 Task: Open Card Card0000000402 in Board Board0000000101 in Workspace WS0000000034 in Trello. Add Member Email0000000134 to Card Card0000000402 in Board Board0000000101 in Workspace WS0000000034 in Trello. Add Blue Label titled Label0000000402 to Card Card0000000402 in Board Board0000000101 in Workspace WS0000000034 in Trello. Add Checklist CL0000000402 to Card Card0000000402 in Board Board0000000101 in Workspace WS0000000034 in Trello. Add Dates with Start Date as Sep 01 2023 and Due Date as Sep 30 2023 to Card Card0000000402 in Board Board0000000101 in Workspace WS0000000034 in Trello
Action: Mouse moved to (642, 660)
Screenshot: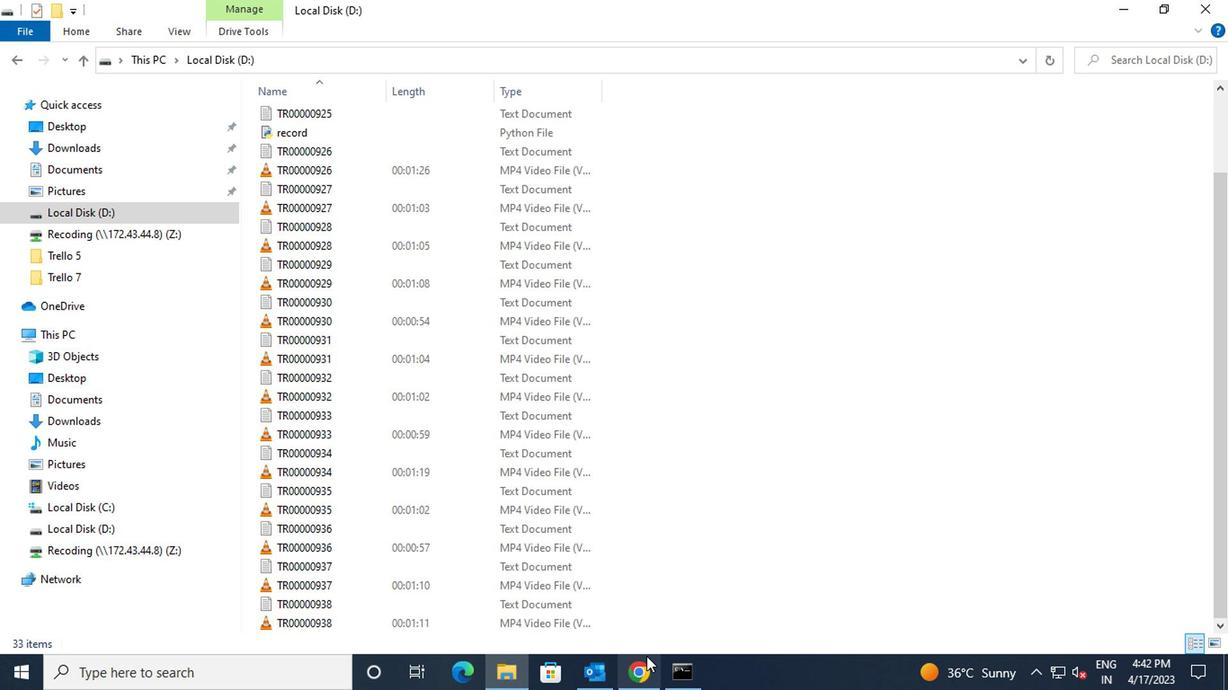 
Action: Mouse pressed left at (642, 660)
Screenshot: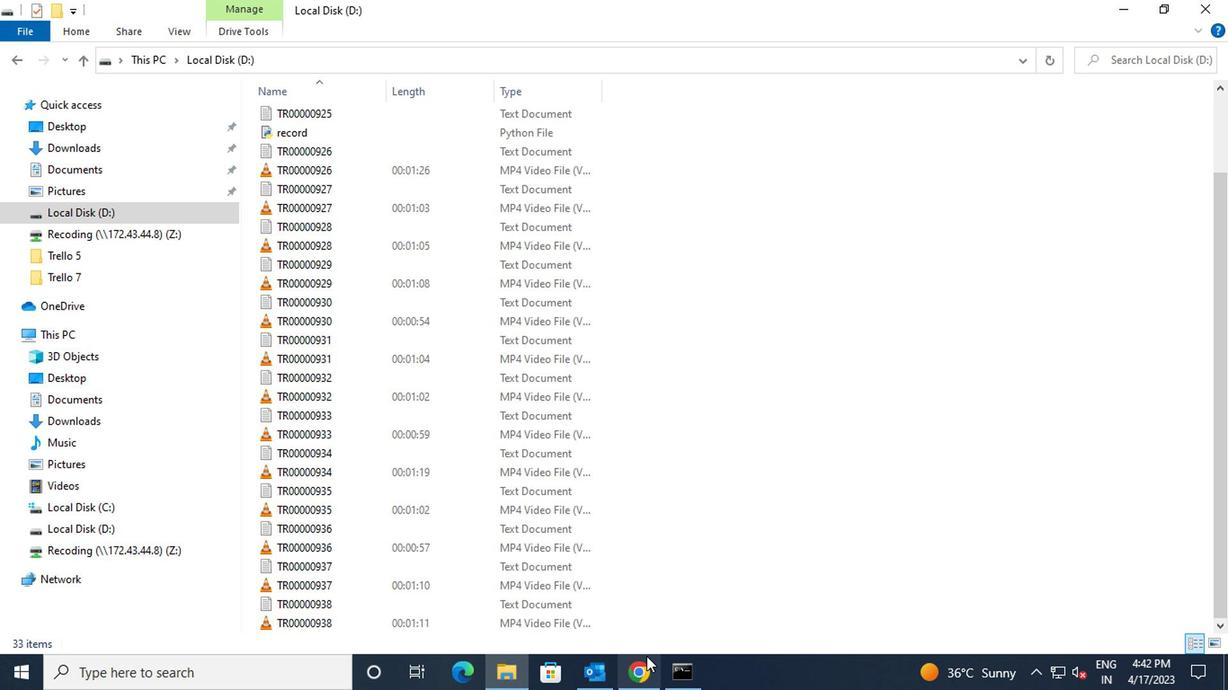 
Action: Mouse moved to (388, 383)
Screenshot: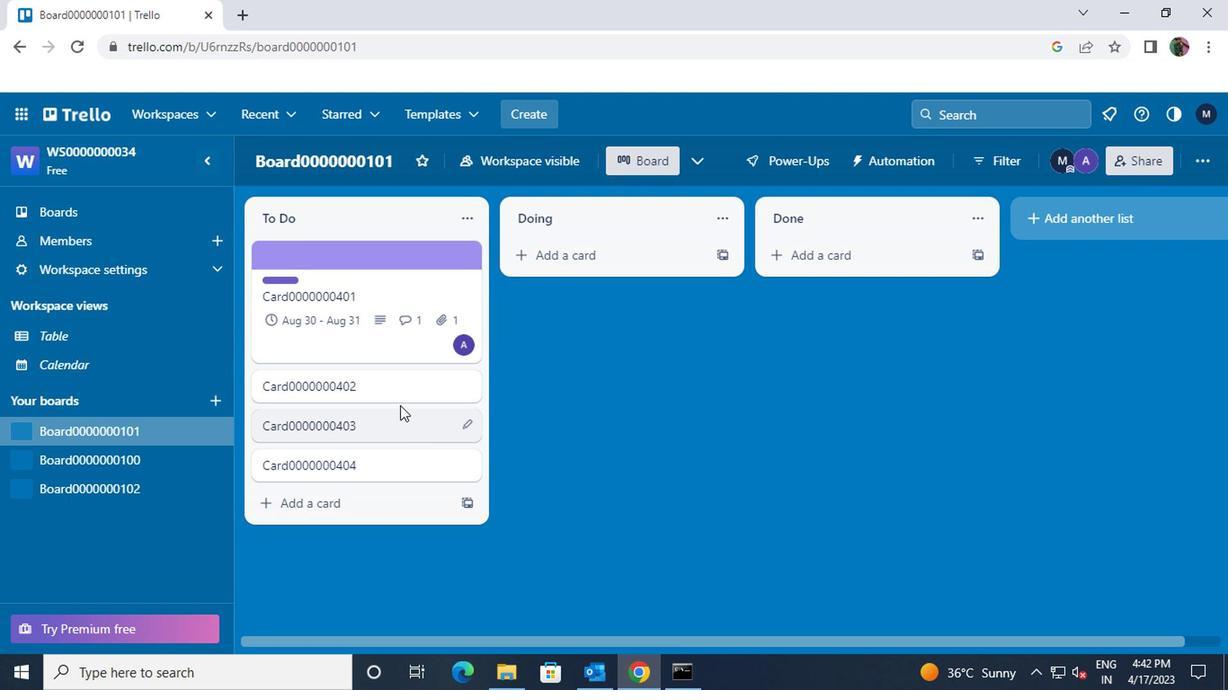 
Action: Mouse pressed left at (388, 383)
Screenshot: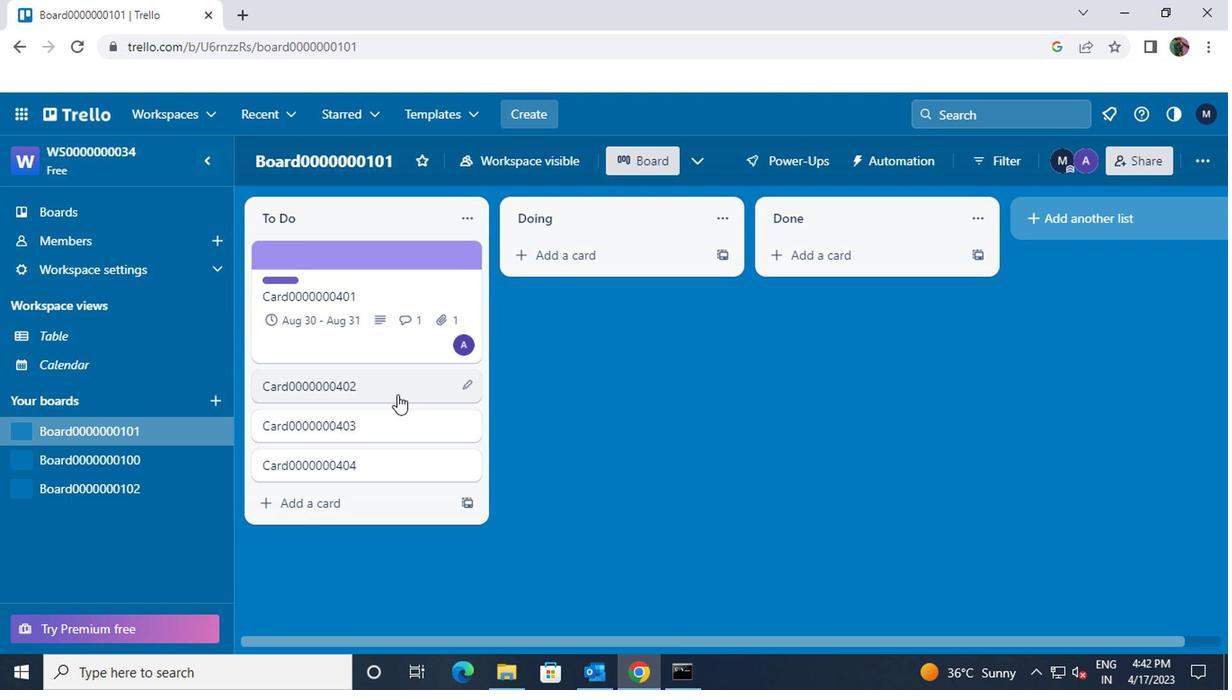 
Action: Mouse moved to (824, 249)
Screenshot: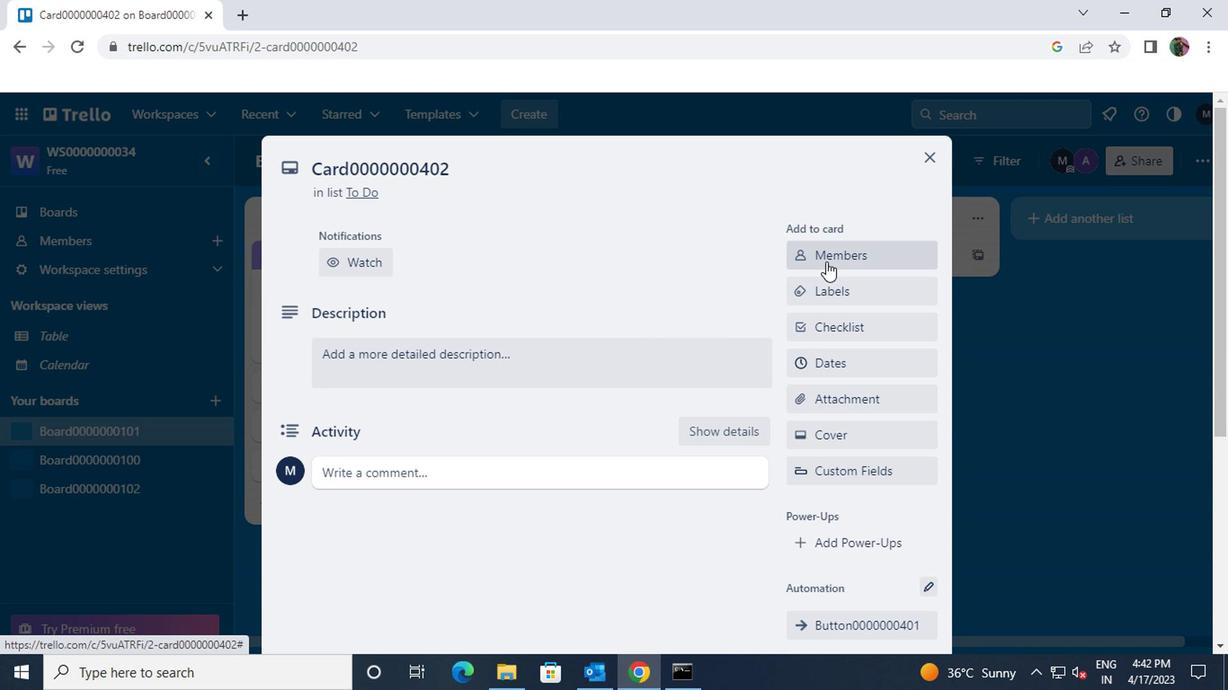 
Action: Mouse pressed left at (824, 249)
Screenshot: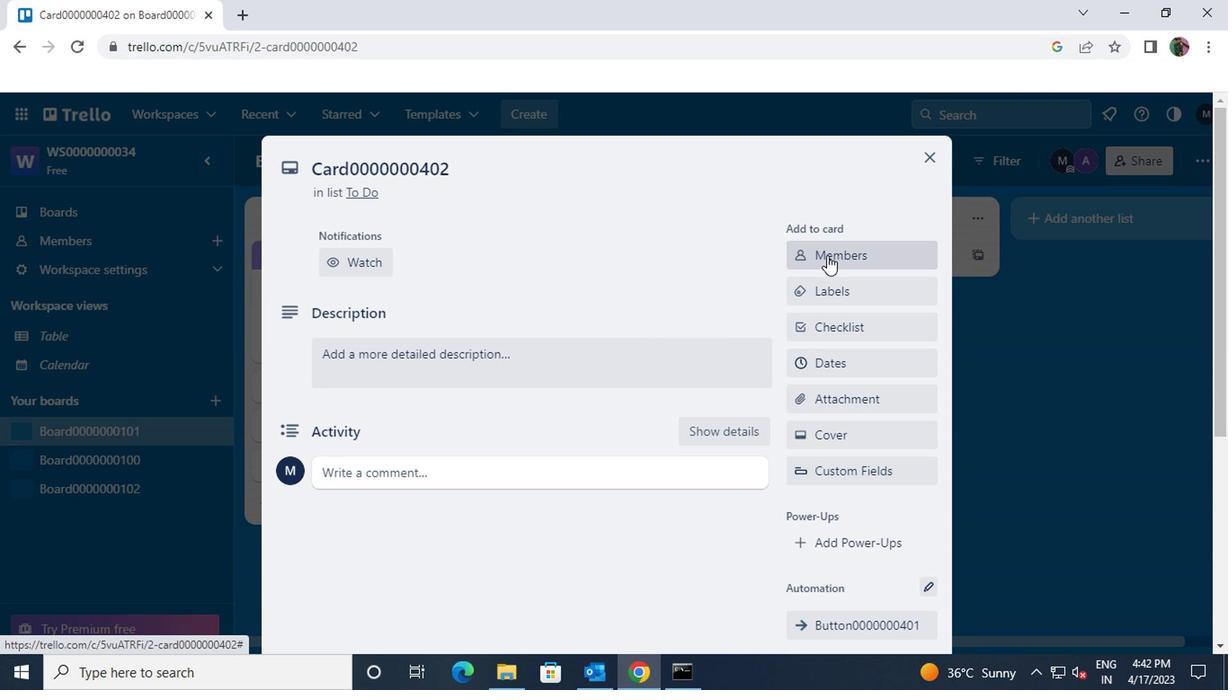 
Action: Key pressed nikrathi889<Key.shift>@GMAIL.COM
Screenshot: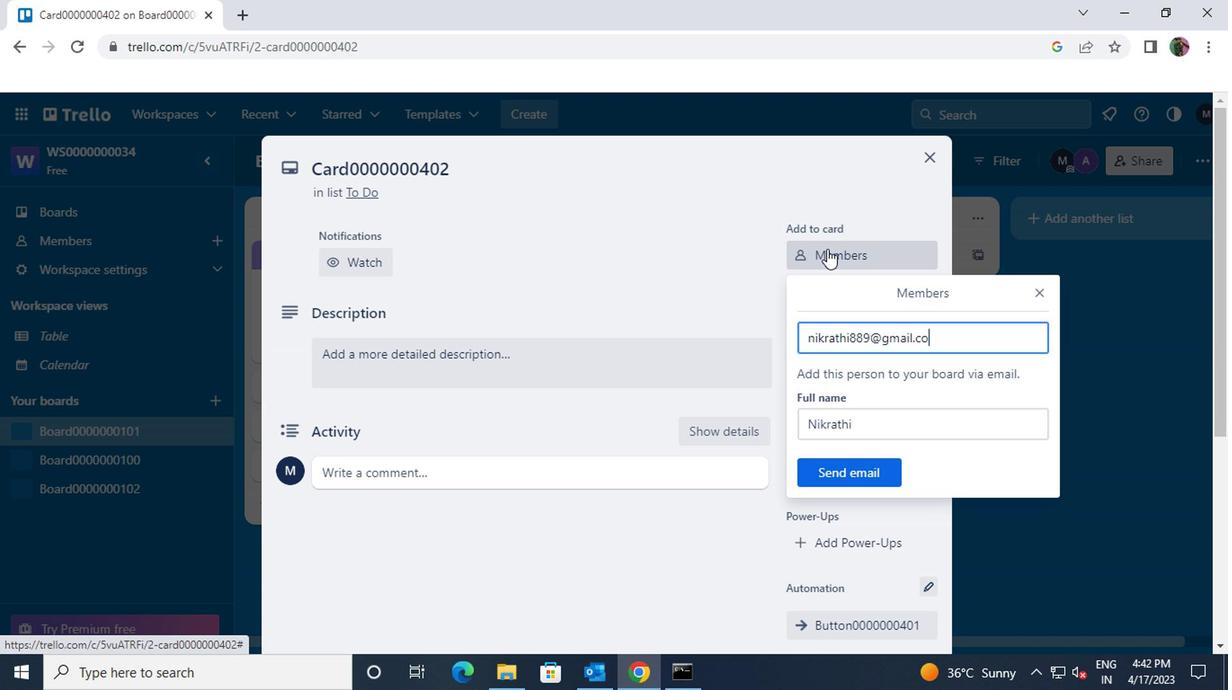 
Action: Mouse moved to (854, 475)
Screenshot: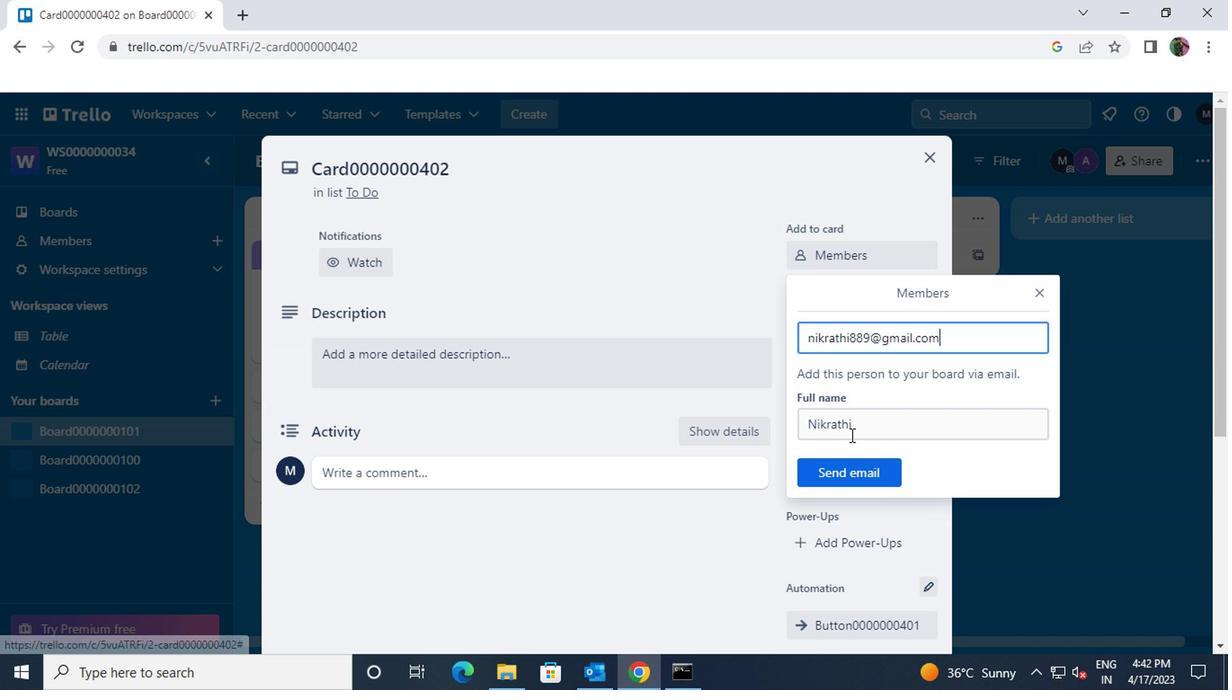 
Action: Mouse pressed left at (854, 475)
Screenshot: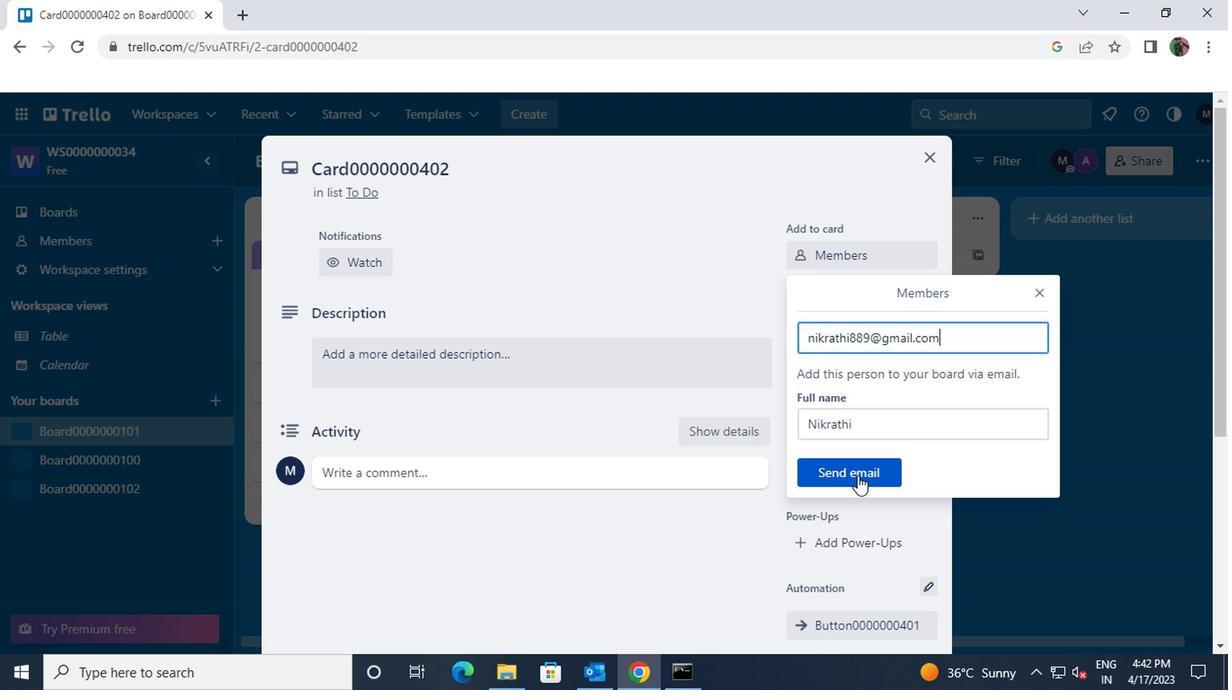 
Action: Mouse moved to (865, 294)
Screenshot: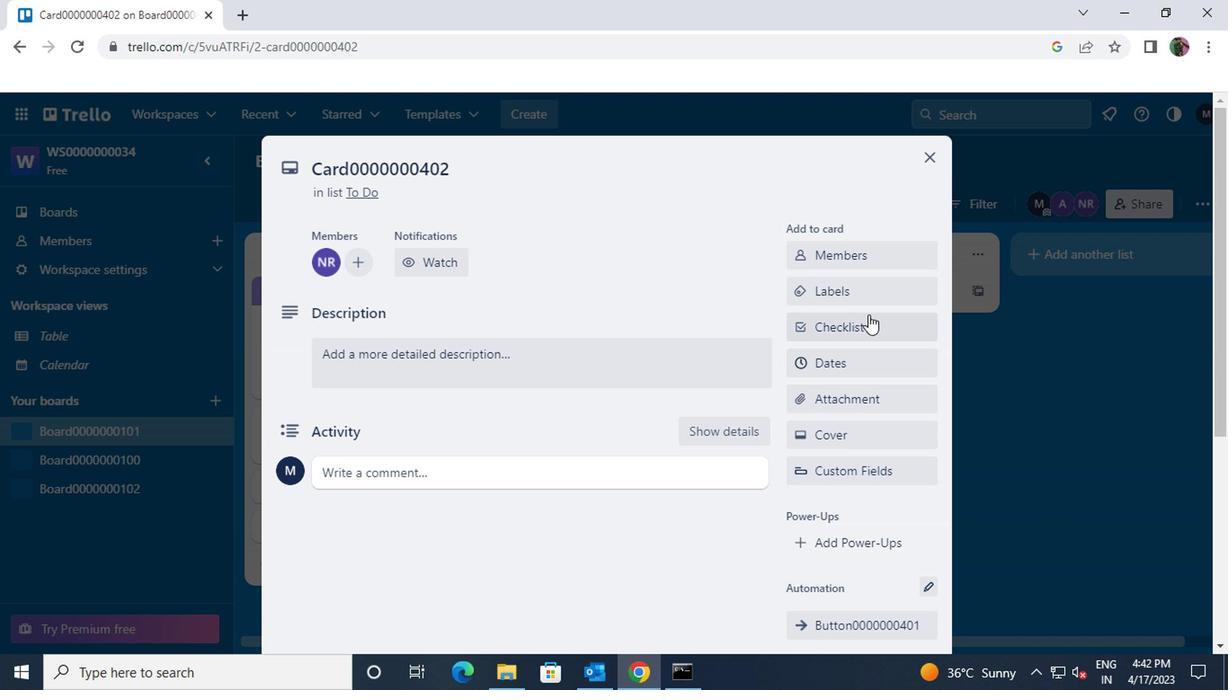 
Action: Mouse pressed left at (865, 294)
Screenshot: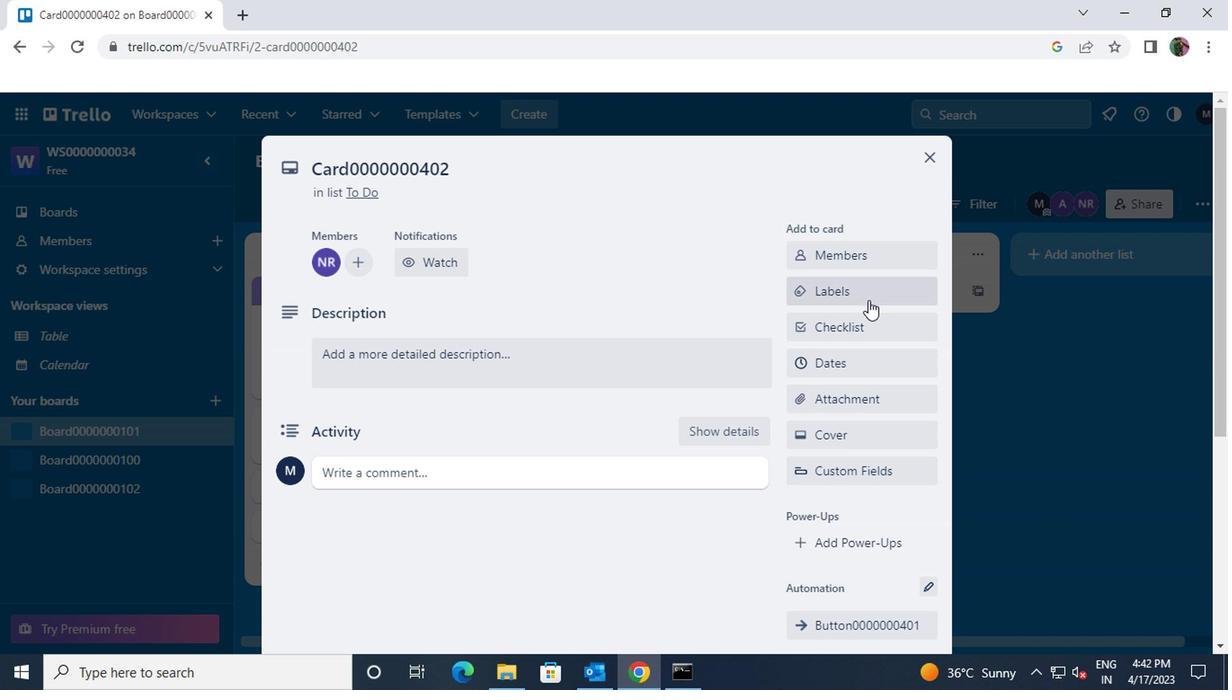 
Action: Mouse moved to (908, 496)
Screenshot: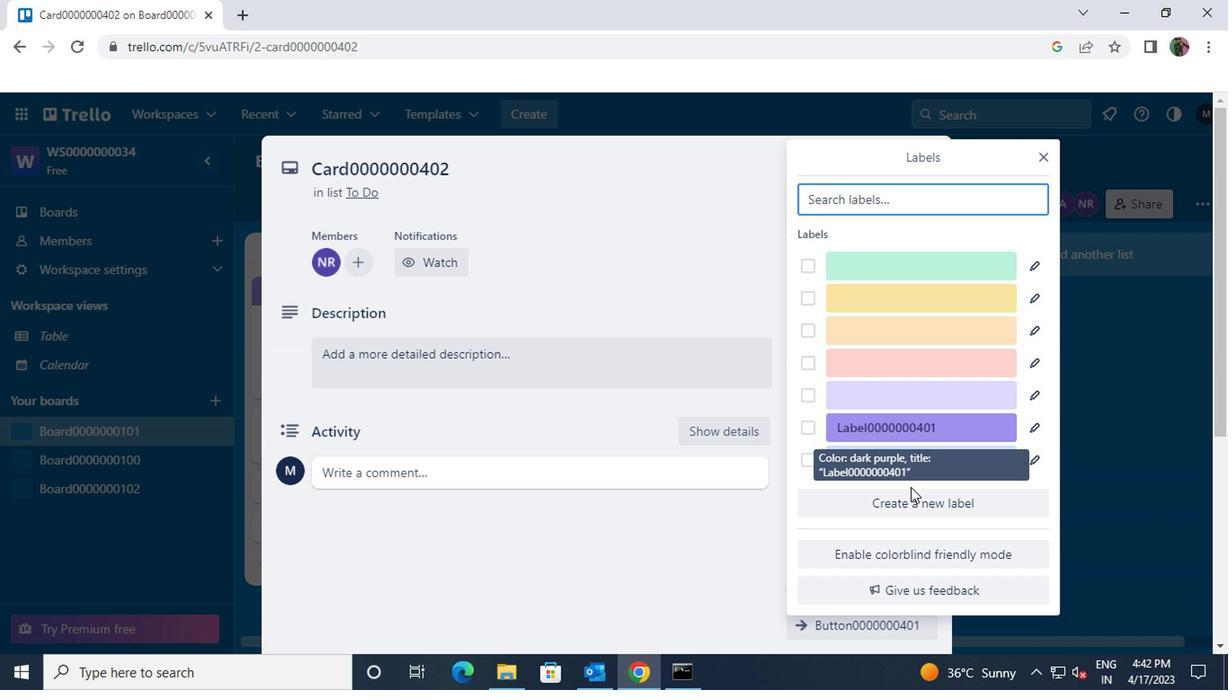
Action: Mouse pressed left at (908, 496)
Screenshot: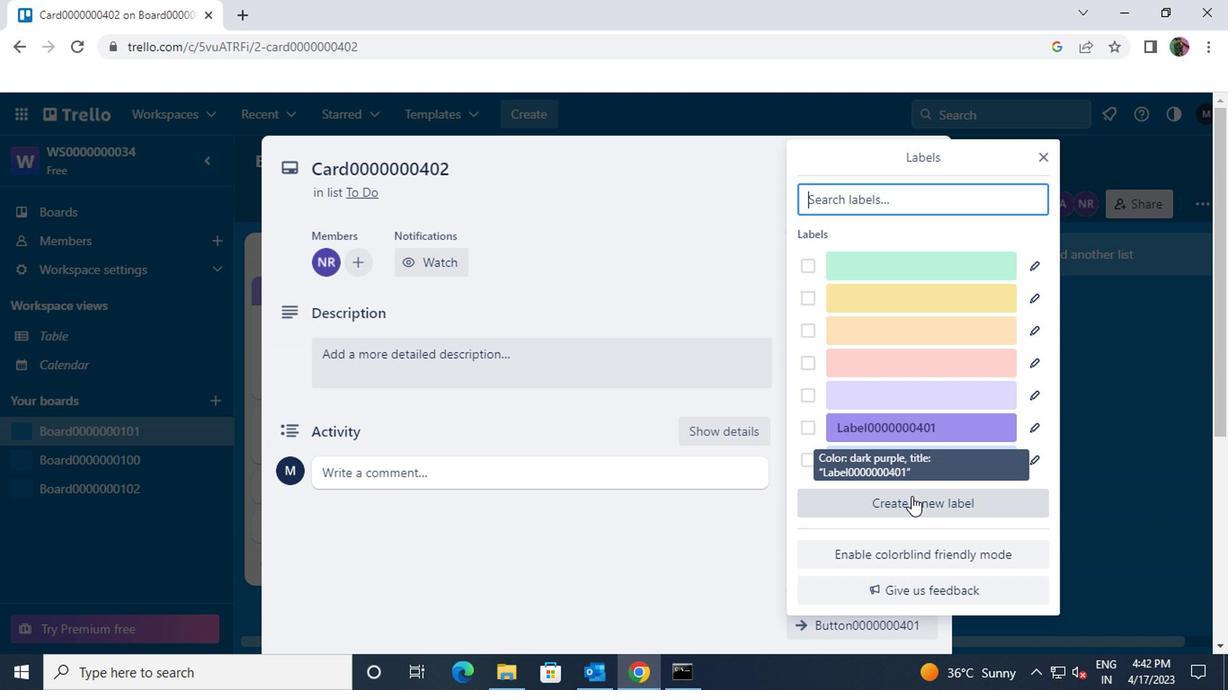 
Action: Mouse moved to (936, 327)
Screenshot: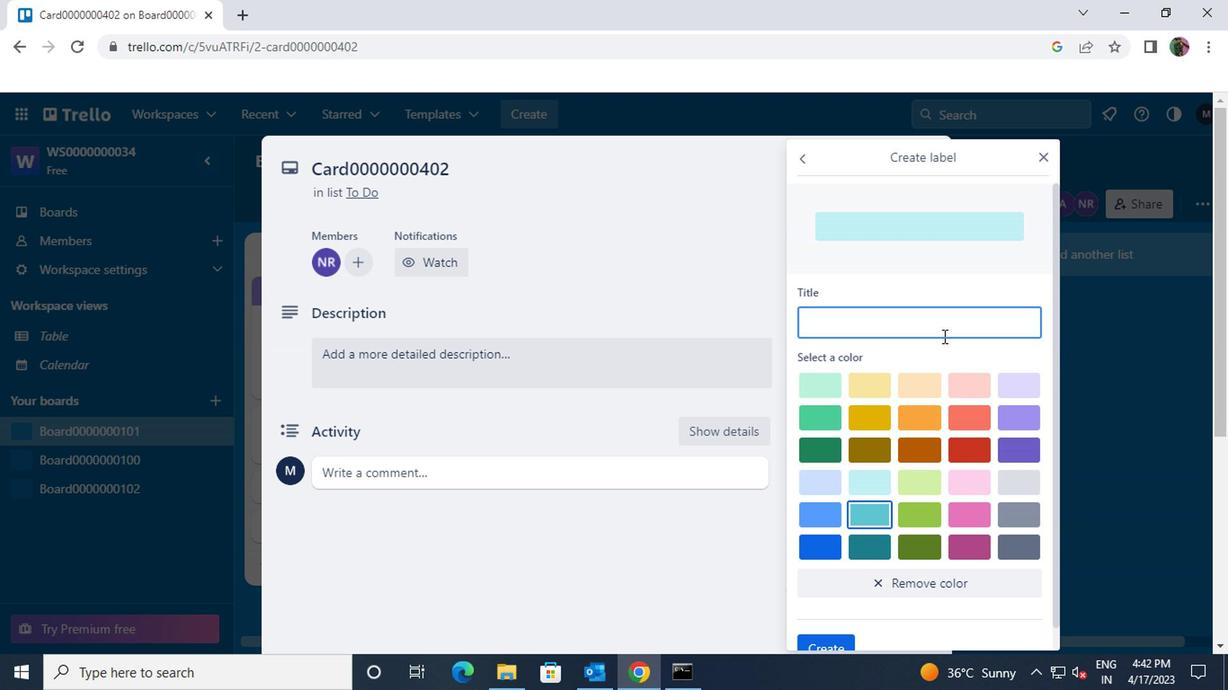 
Action: Mouse pressed left at (936, 327)
Screenshot: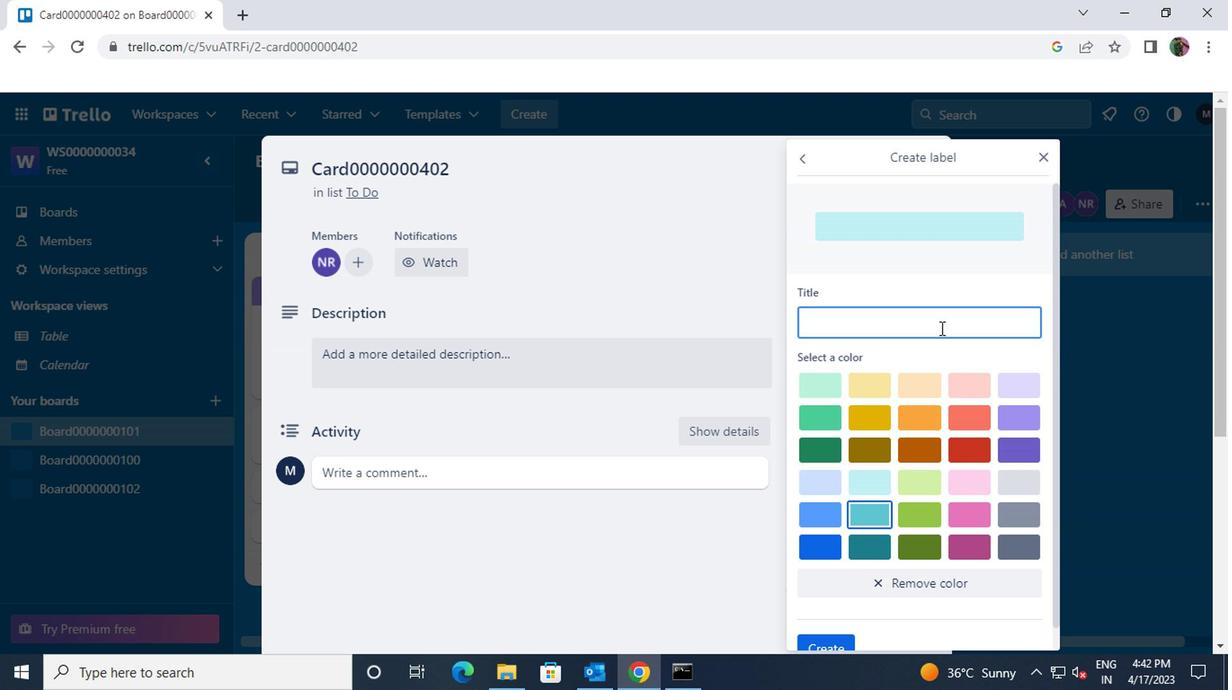
Action: Key pressed <Key.shift>LABEL0000000402
Screenshot: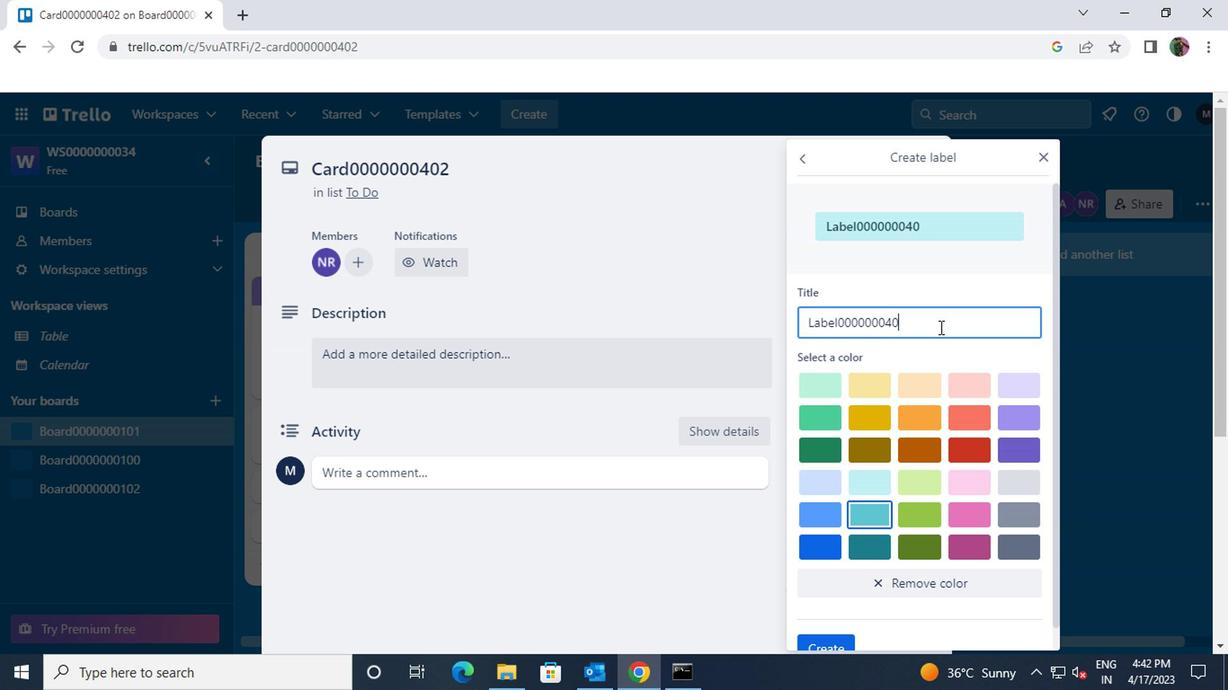 
Action: Mouse moved to (918, 407)
Screenshot: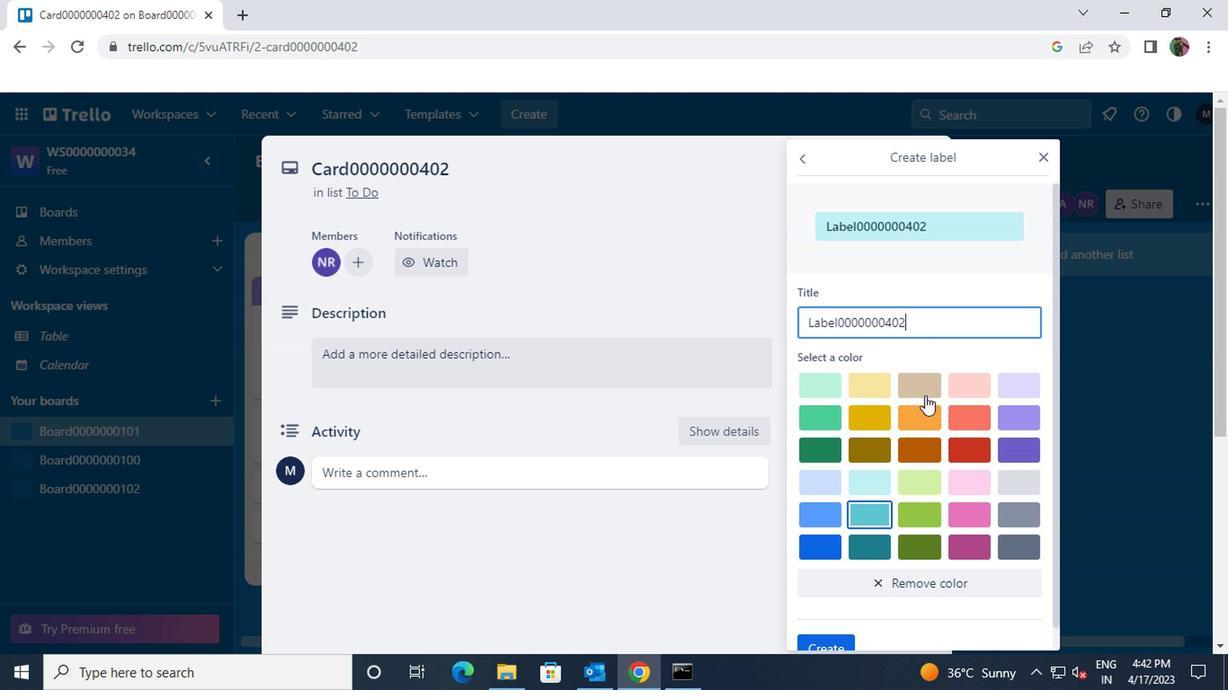 
Action: Mouse pressed left at (918, 407)
Screenshot: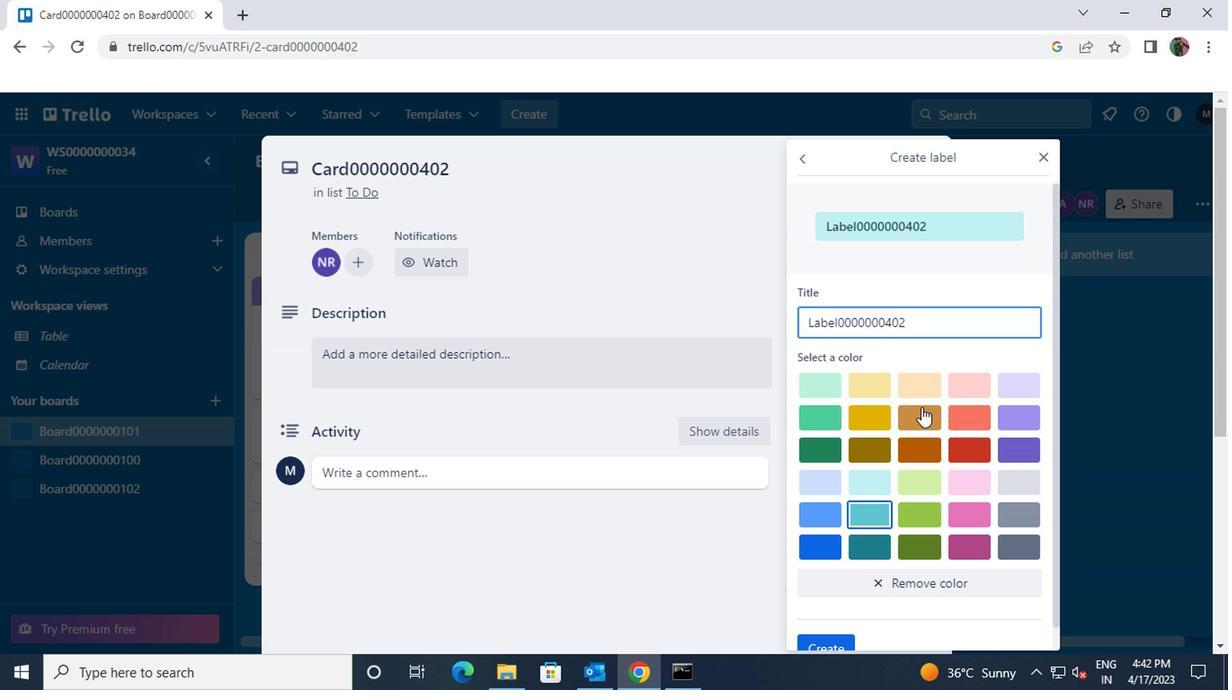 
Action: Mouse scrolled (918, 406) with delta (0, -1)
Screenshot: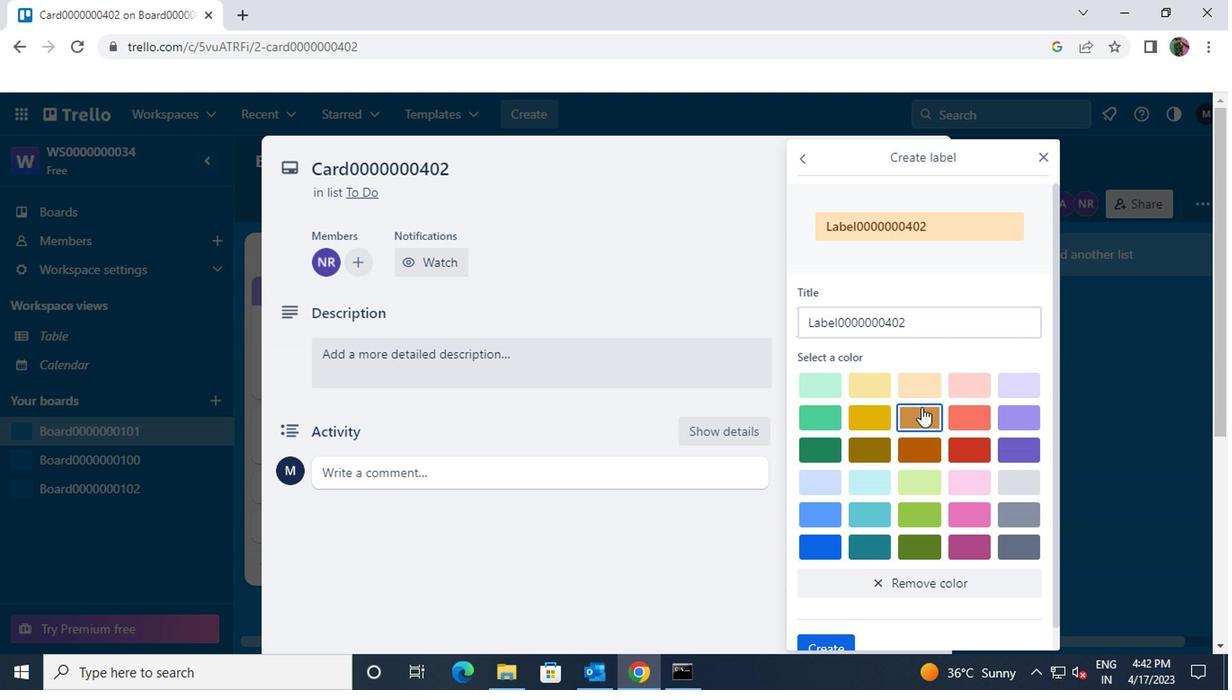 
Action: Mouse moved to (835, 619)
Screenshot: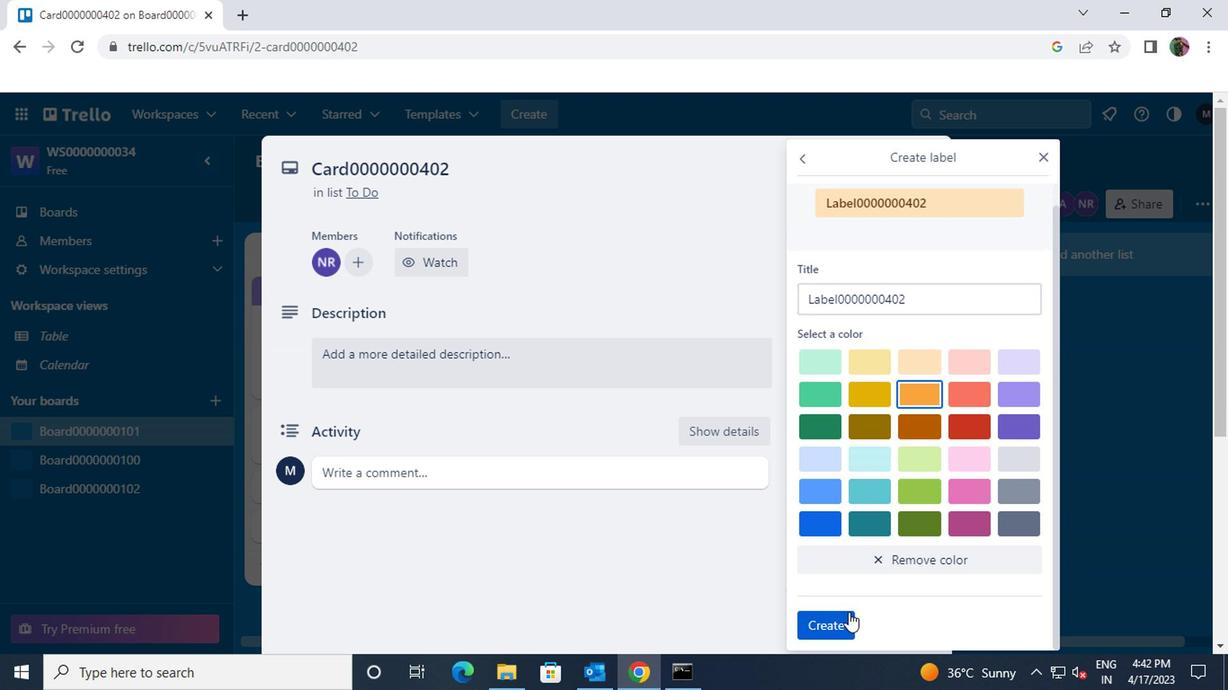 
Action: Mouse pressed left at (835, 619)
Screenshot: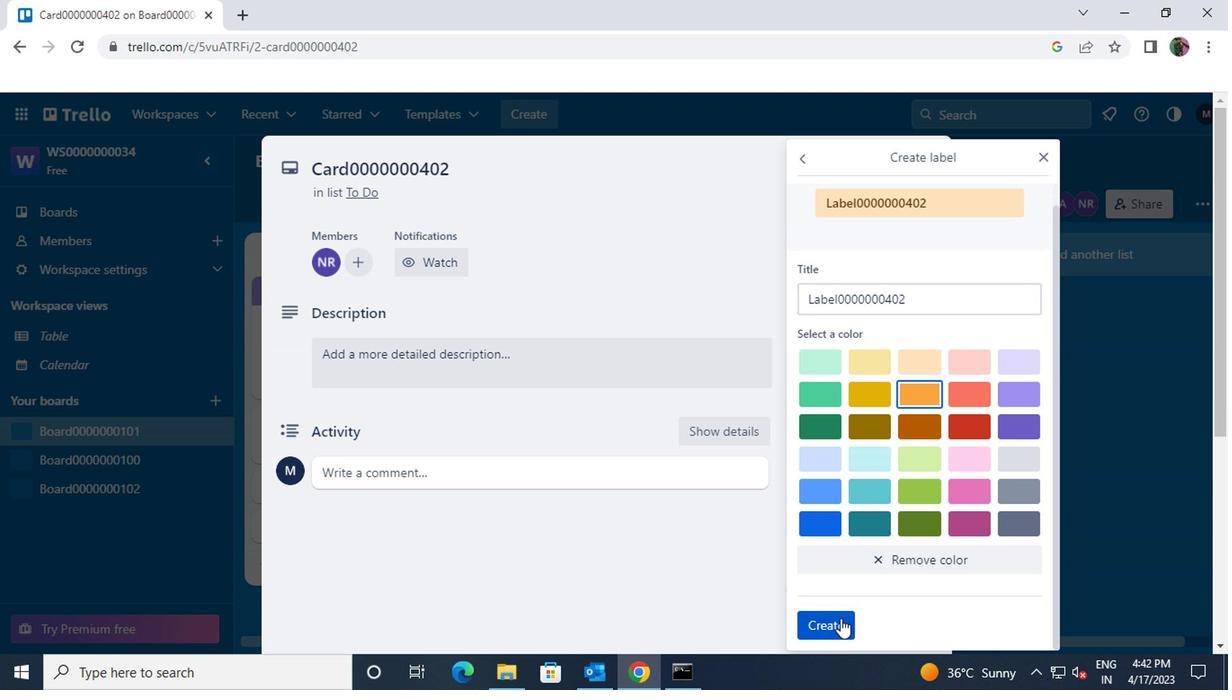 
Action: Mouse moved to (1044, 159)
Screenshot: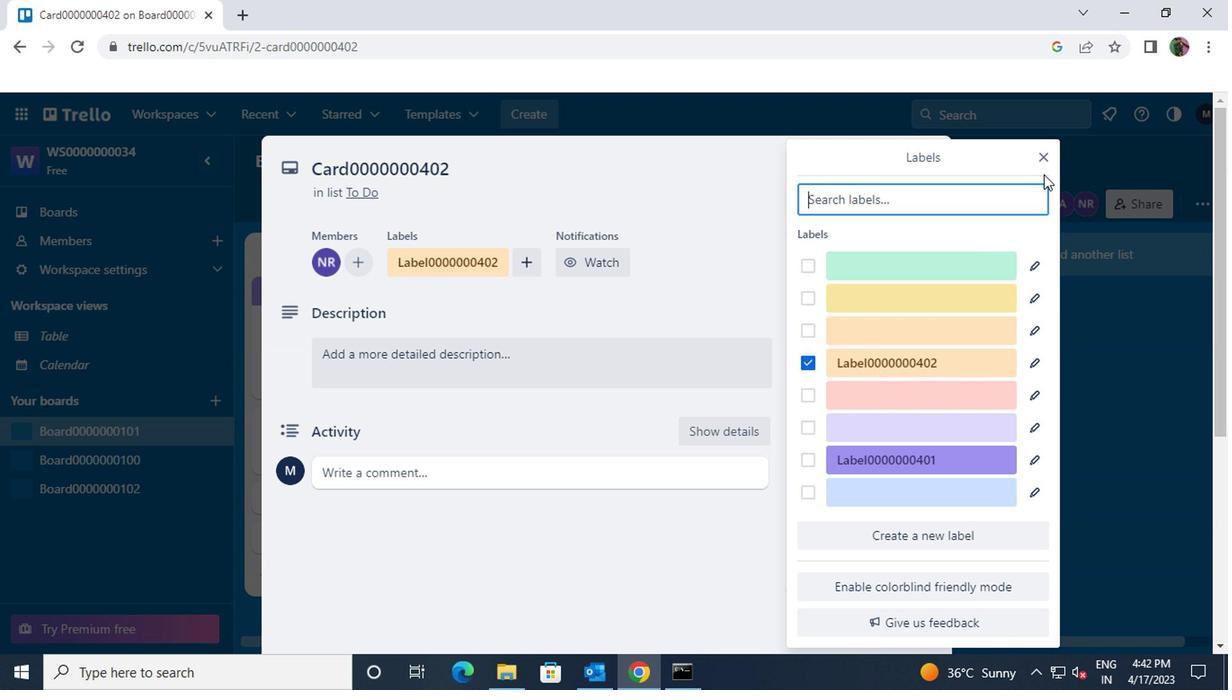 
Action: Mouse pressed left at (1044, 159)
Screenshot: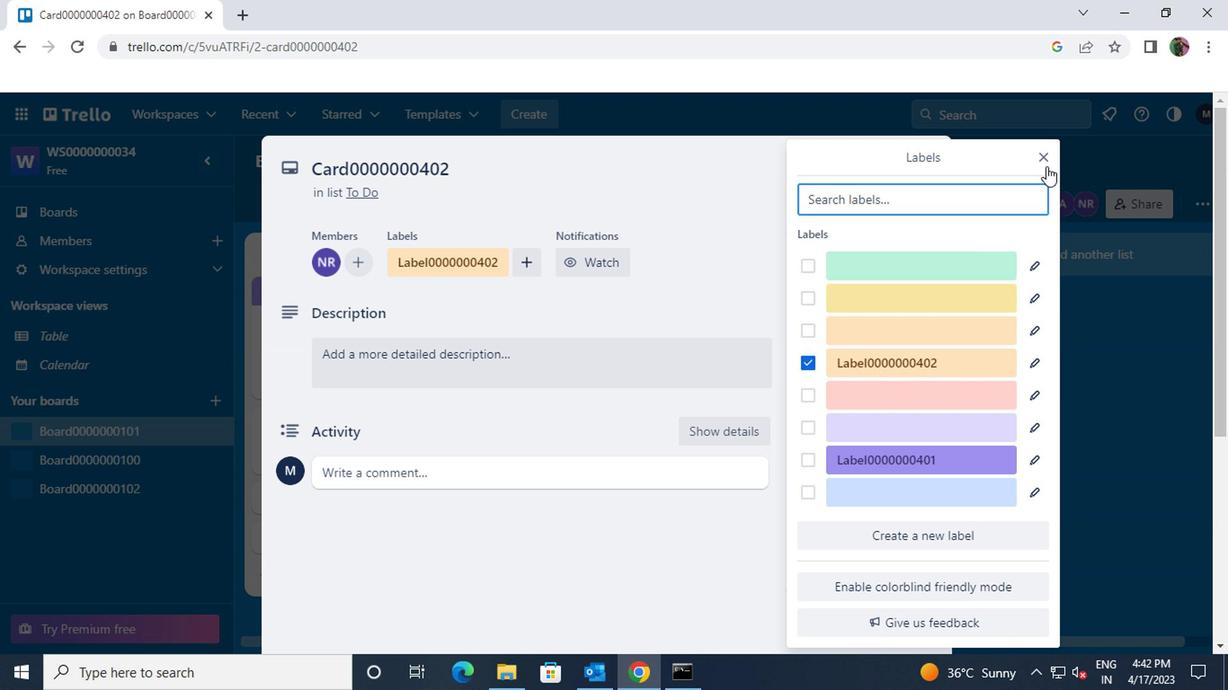 
Action: Mouse moved to (909, 323)
Screenshot: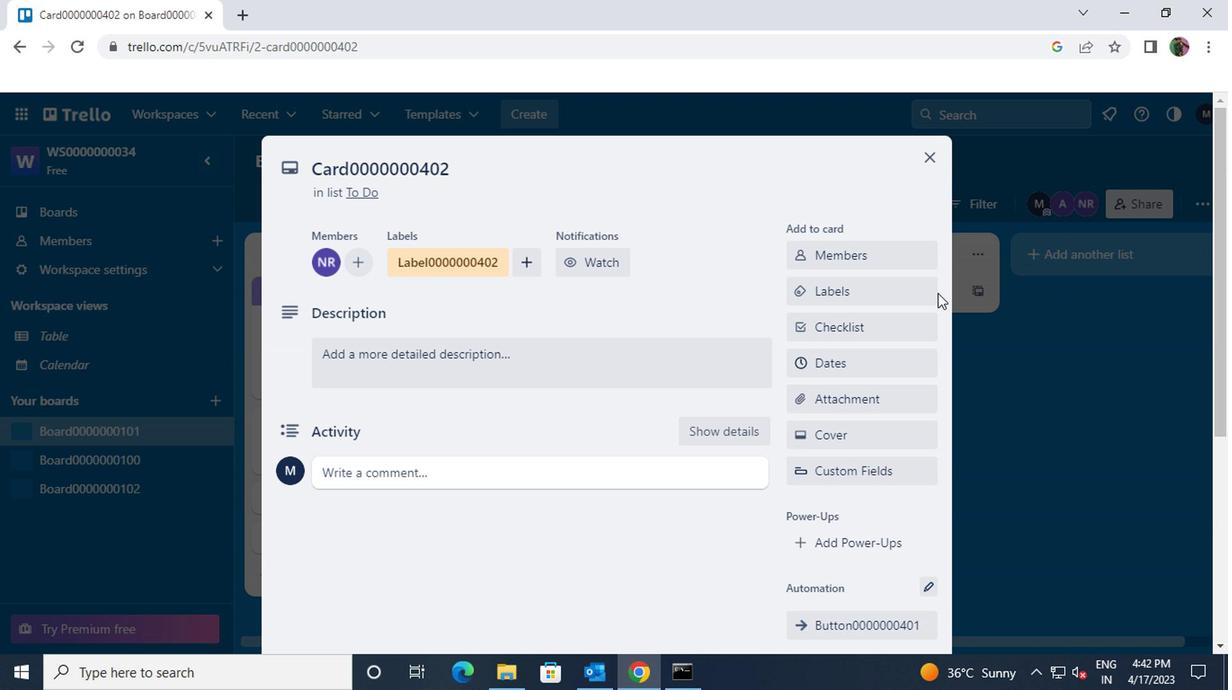 
Action: Mouse pressed left at (909, 323)
Screenshot: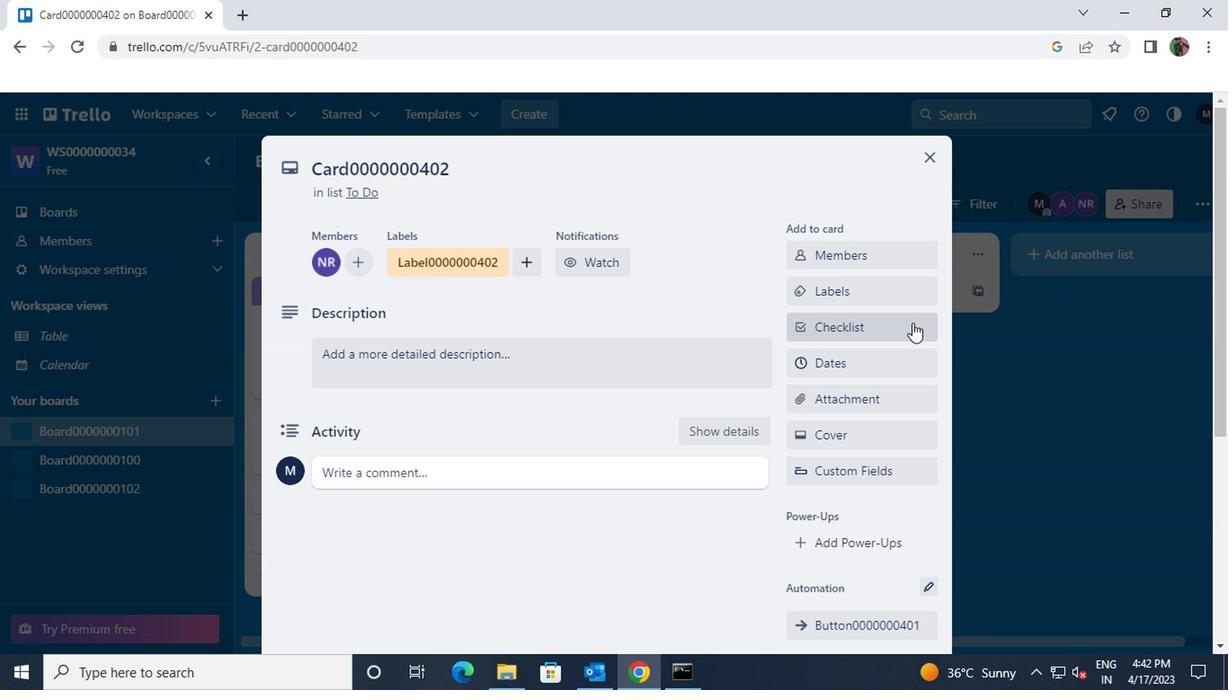
Action: Key pressed <Key.shift>CL0000000402
Screenshot: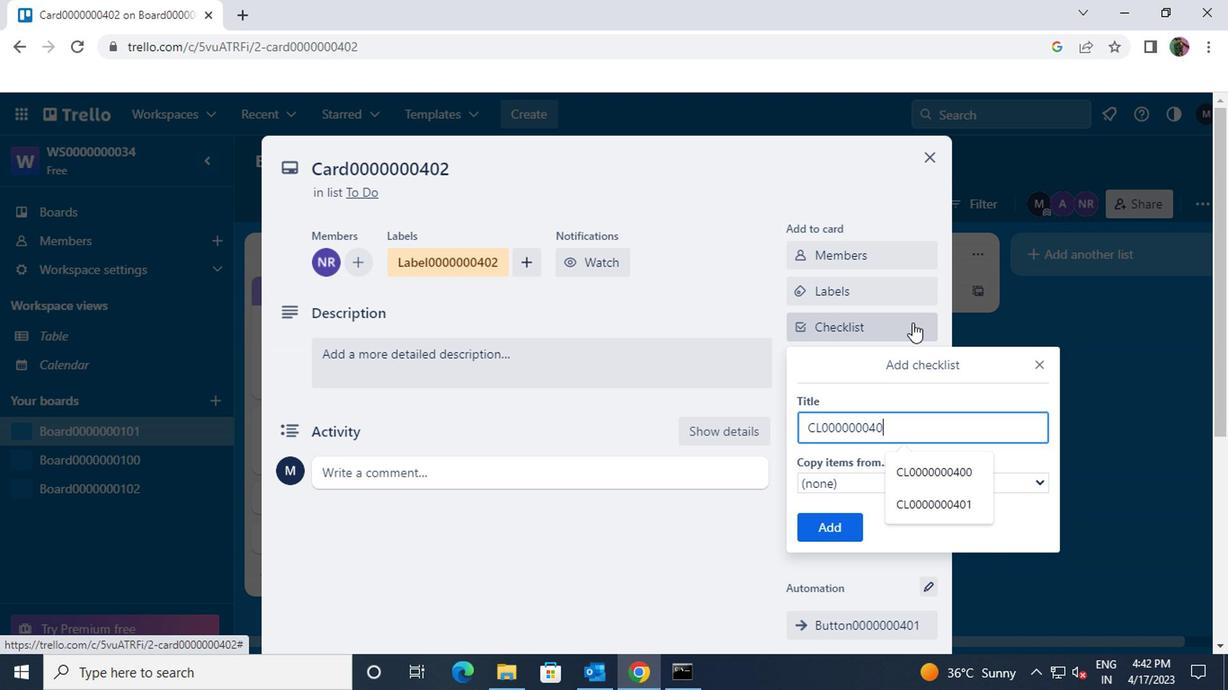 
Action: Mouse moved to (813, 527)
Screenshot: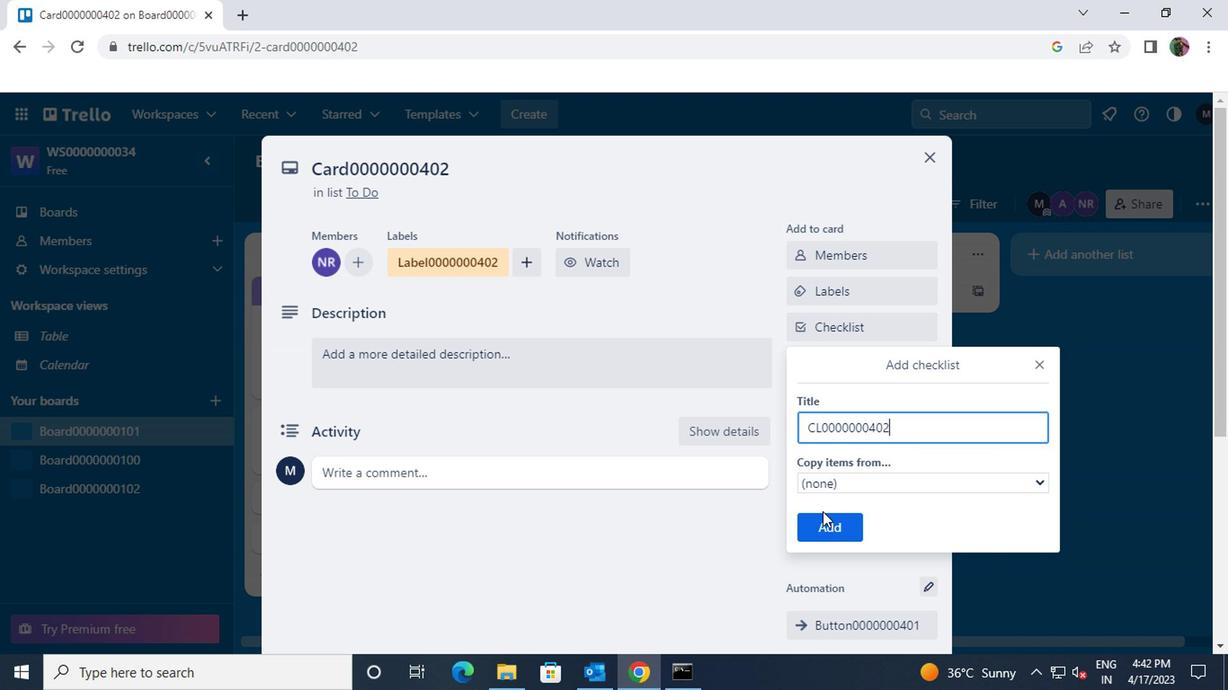 
Action: Mouse pressed left at (813, 527)
Screenshot: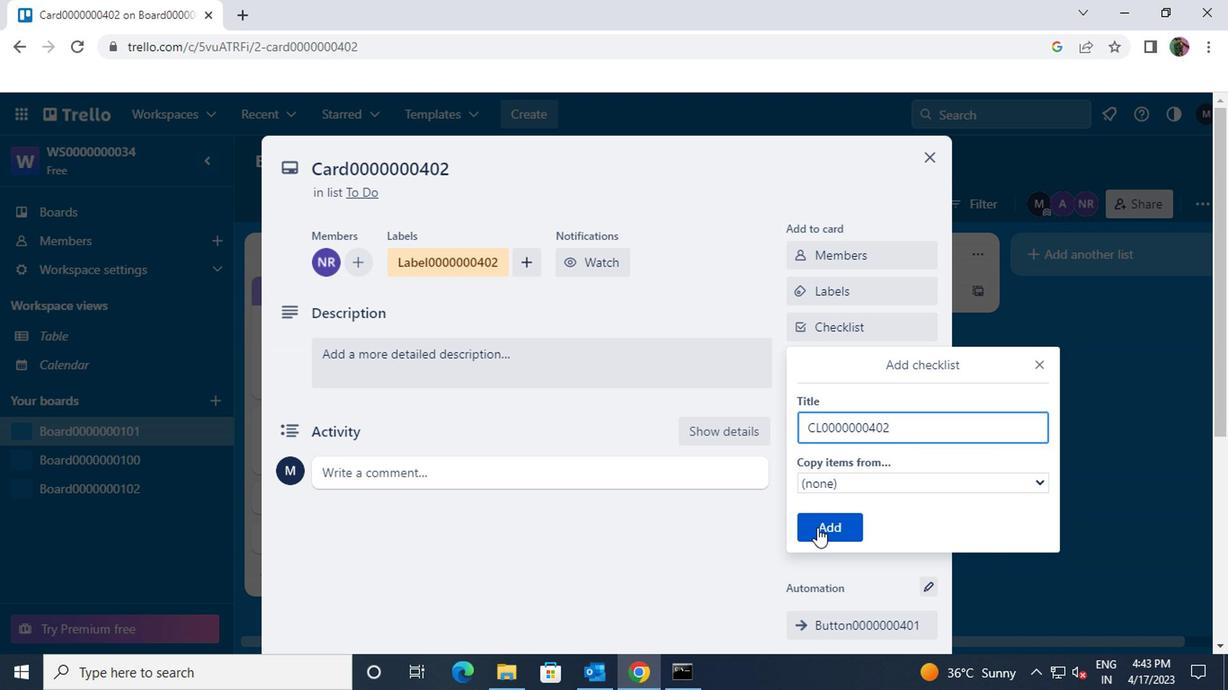
Action: Mouse moved to (829, 361)
Screenshot: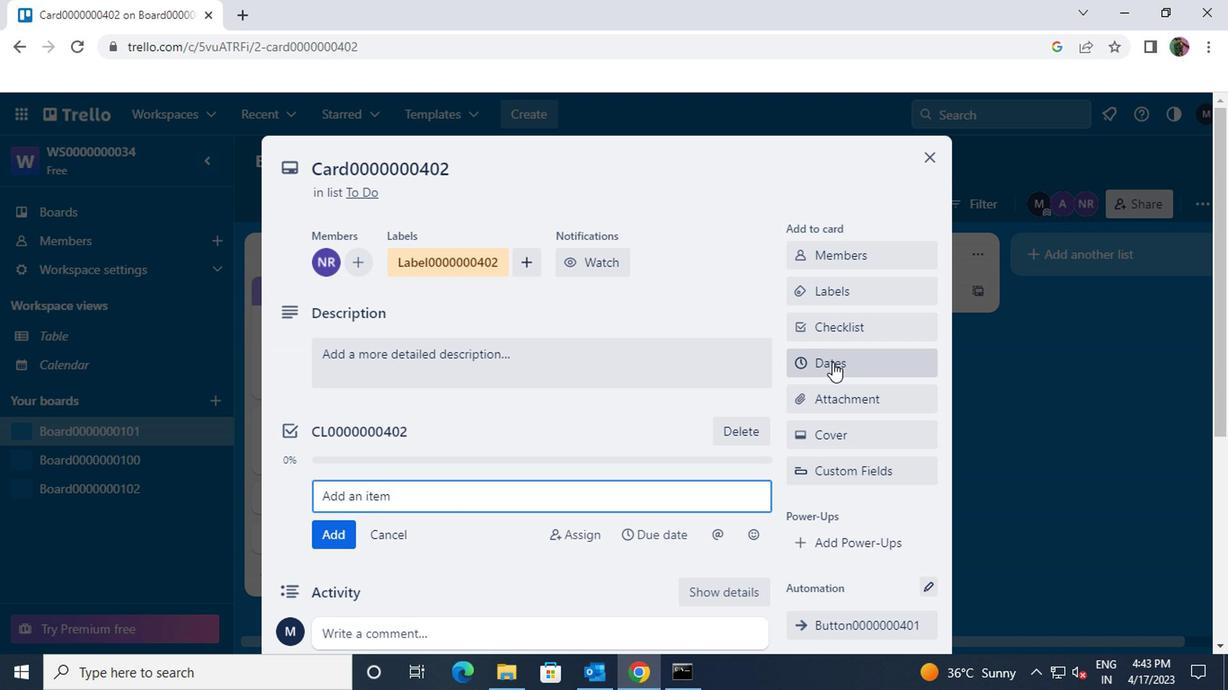 
Action: Mouse pressed left at (829, 361)
Screenshot: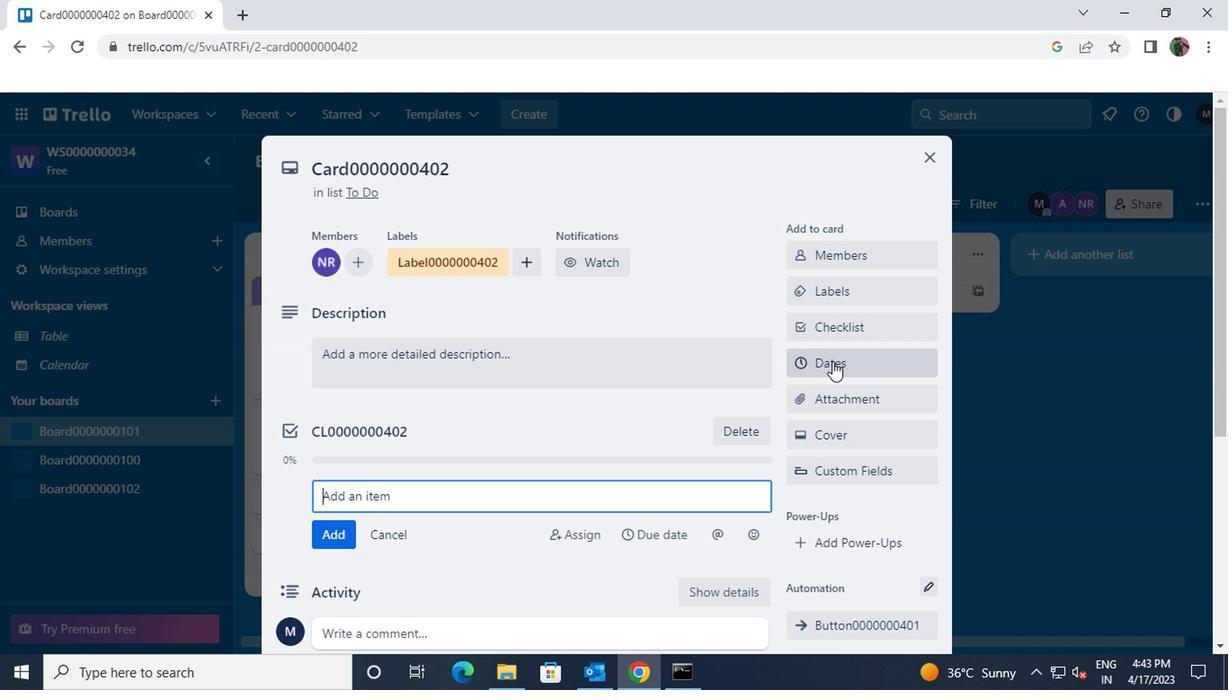 
Action: Mouse moved to (1019, 198)
Screenshot: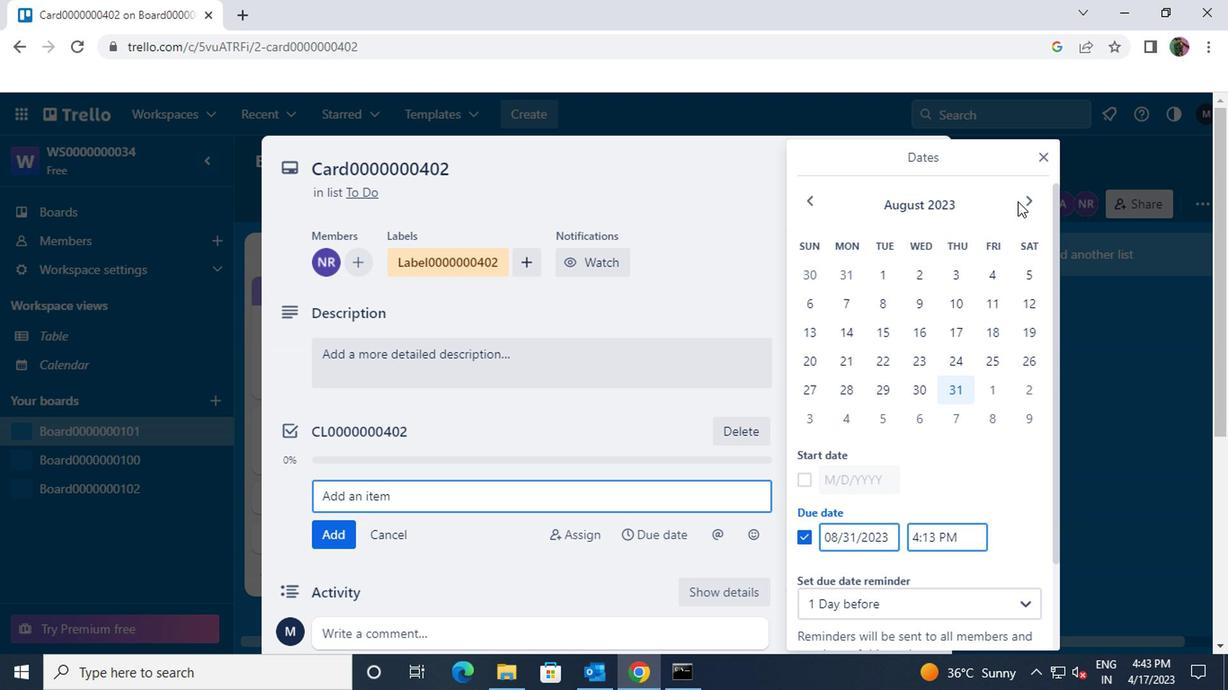 
Action: Mouse pressed left at (1019, 198)
Screenshot: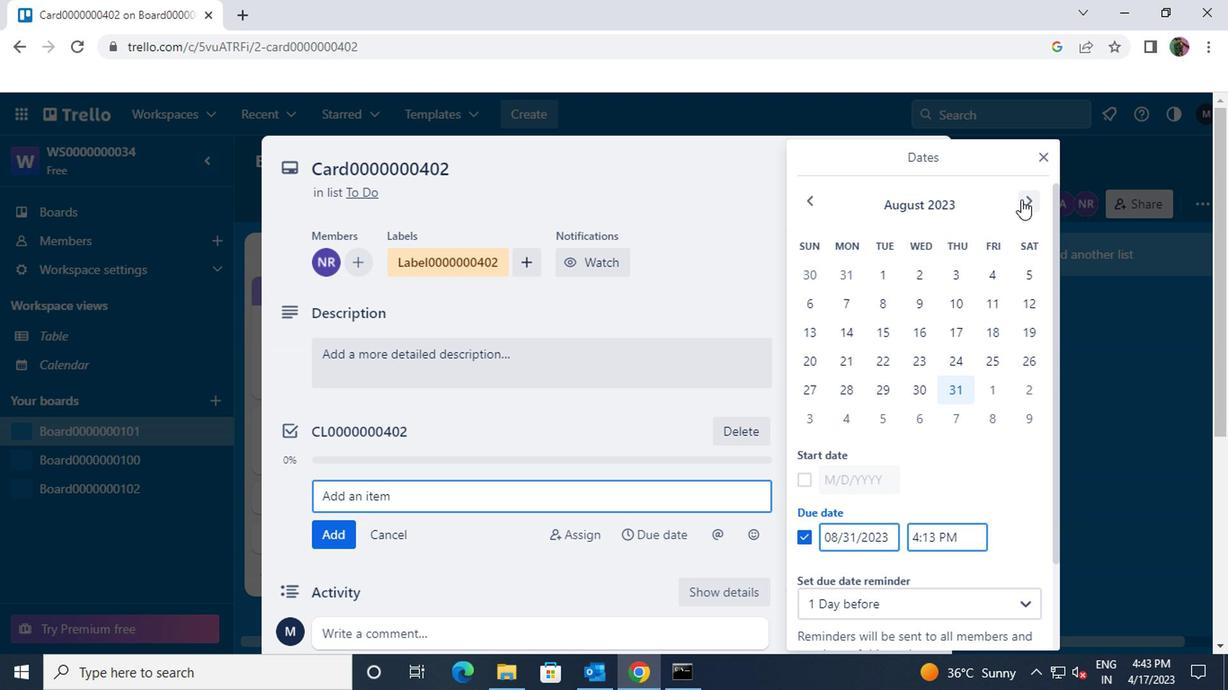 
Action: Mouse moved to (990, 272)
Screenshot: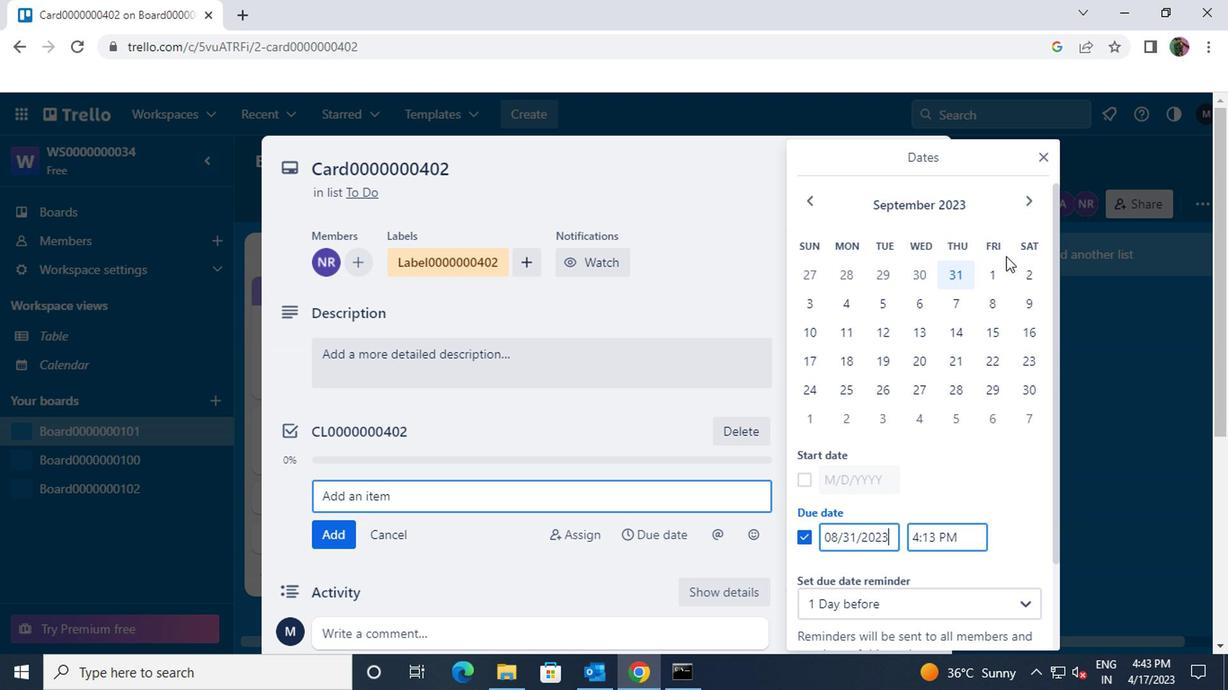 
Action: Mouse pressed left at (990, 272)
Screenshot: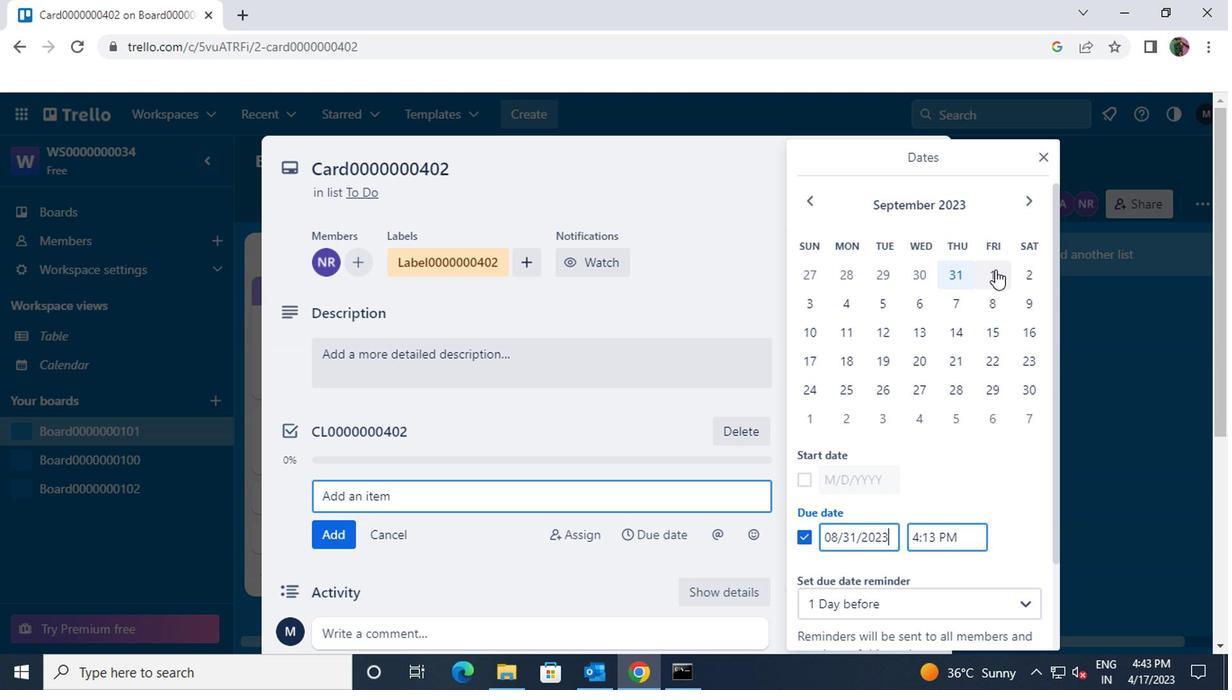 
Action: Mouse moved to (1029, 386)
Screenshot: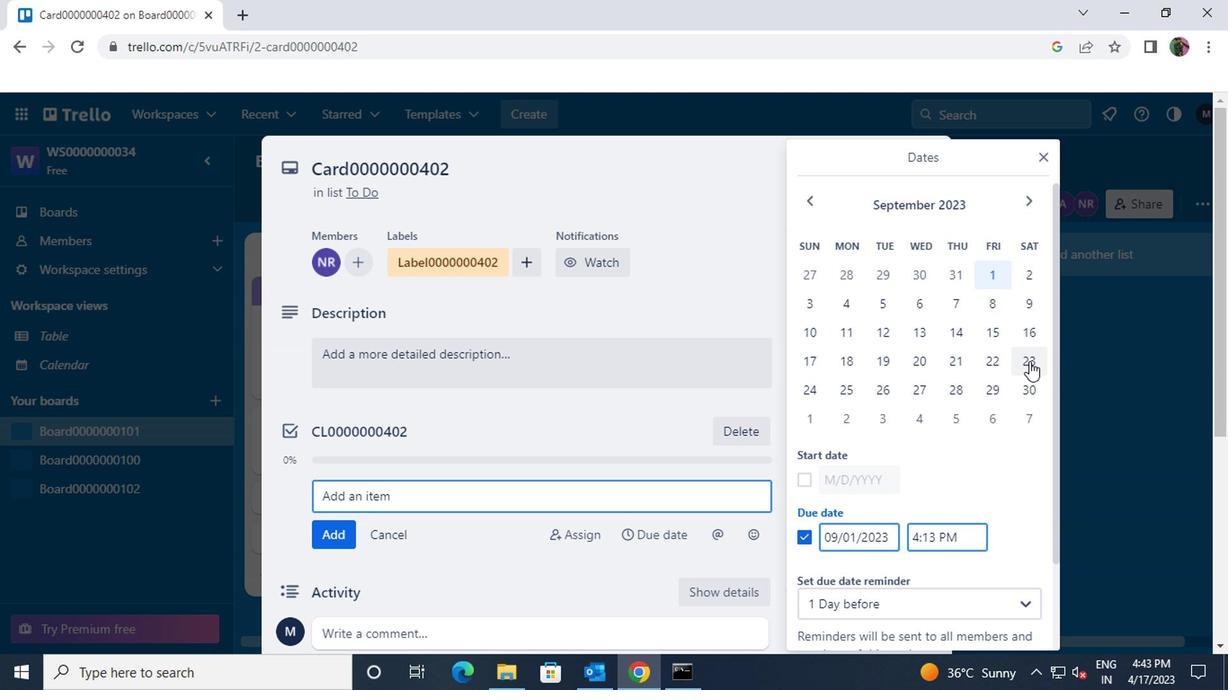 
Action: Mouse pressed left at (1029, 386)
Screenshot: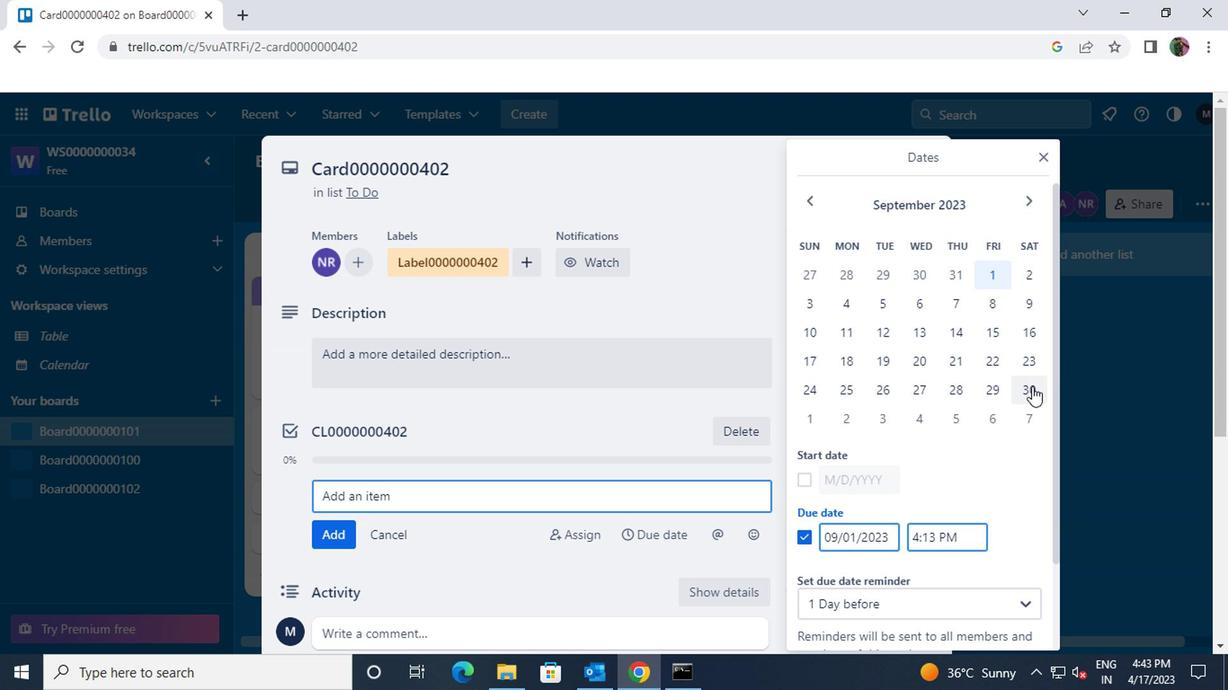 
Action: Mouse moved to (939, 458)
Screenshot: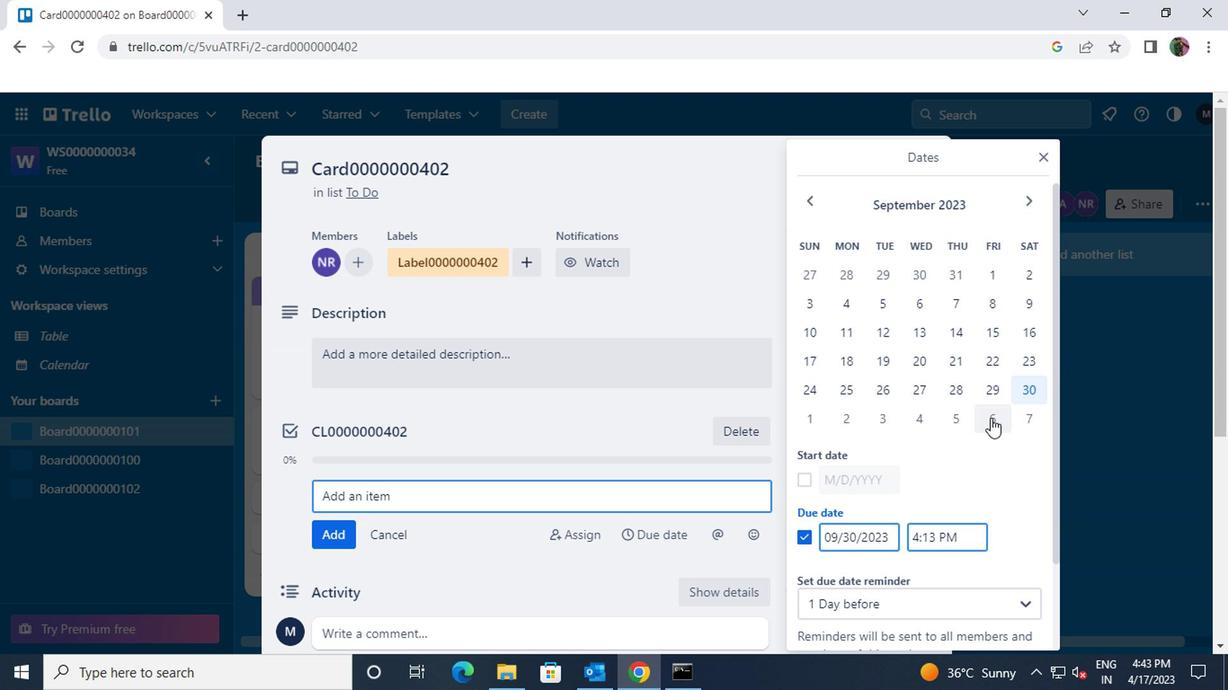 
Action: Mouse scrolled (939, 457) with delta (0, -1)
Screenshot: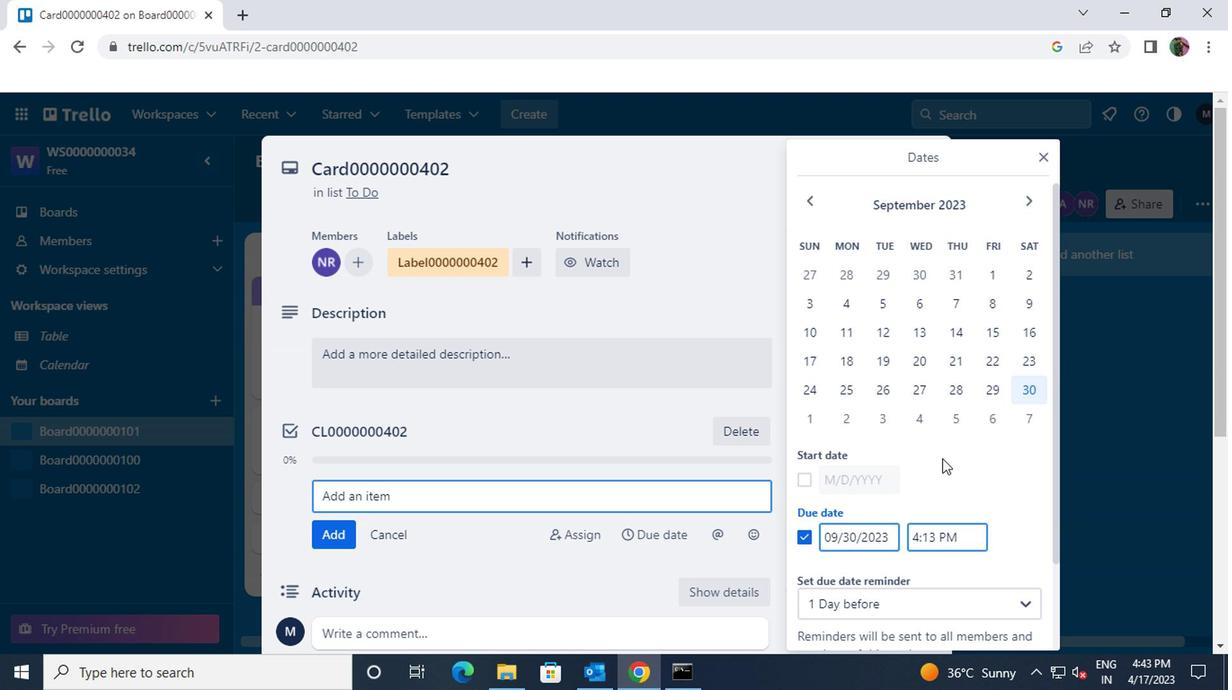 
Action: Mouse moved to (799, 388)
Screenshot: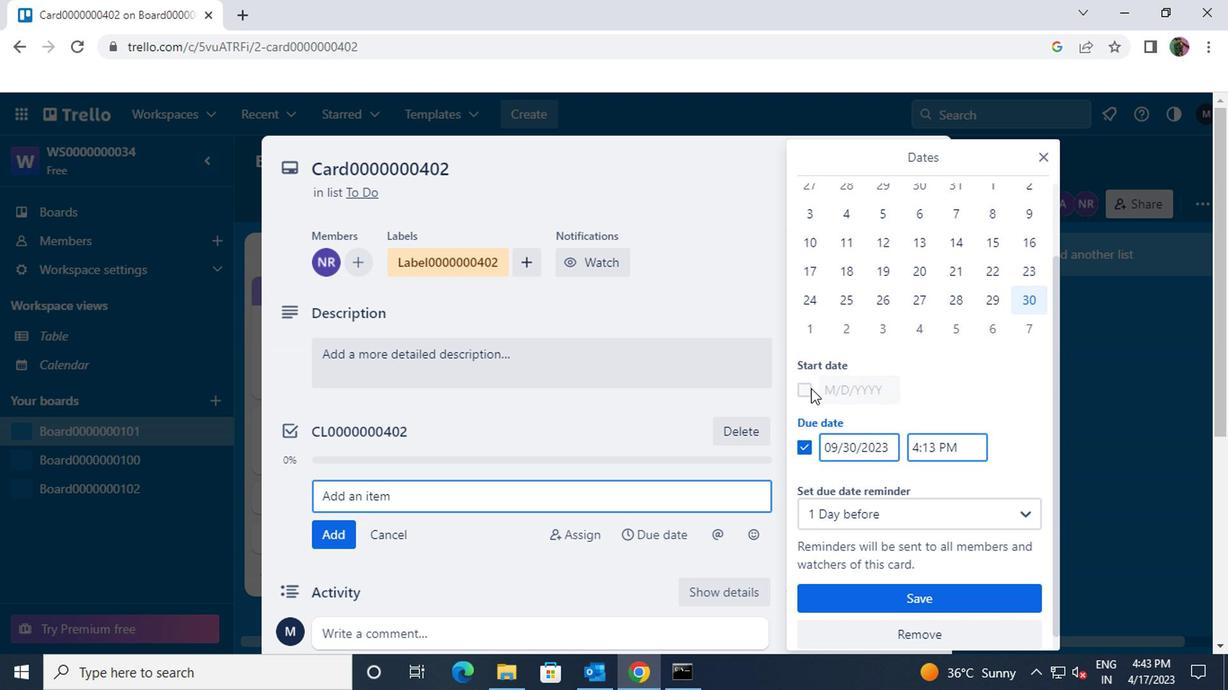 
Action: Mouse pressed left at (799, 388)
Screenshot: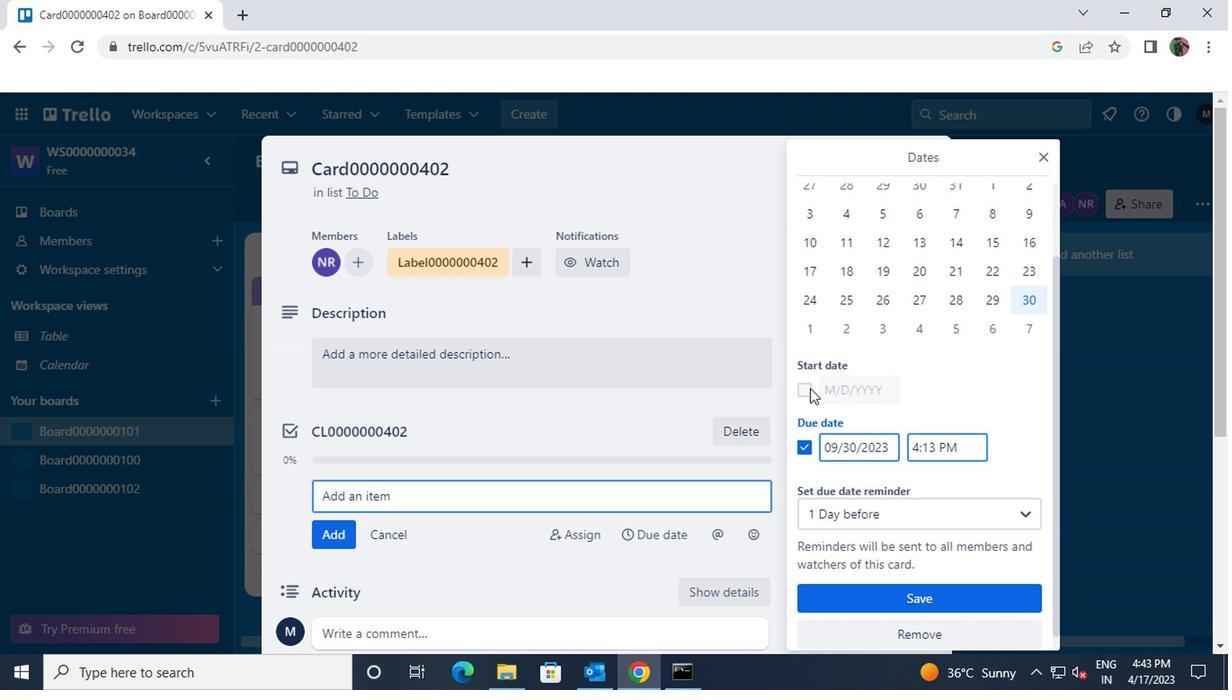 
Action: Mouse moved to (902, 601)
Screenshot: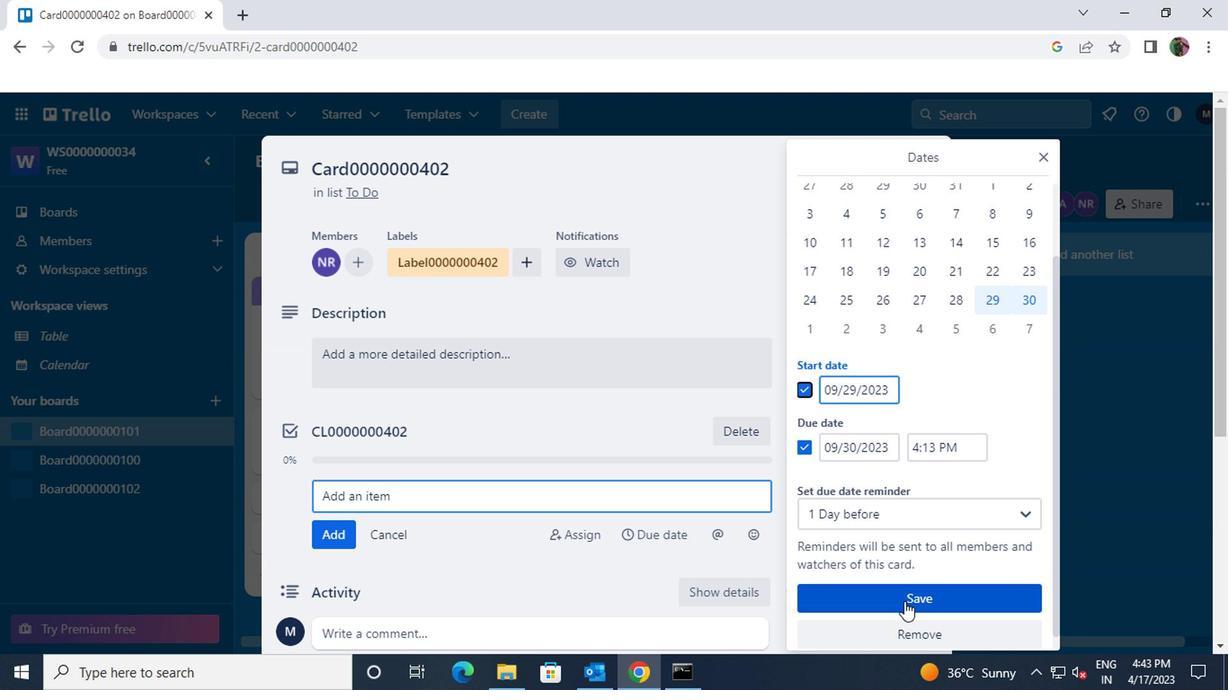 
Action: Mouse pressed left at (902, 601)
Screenshot: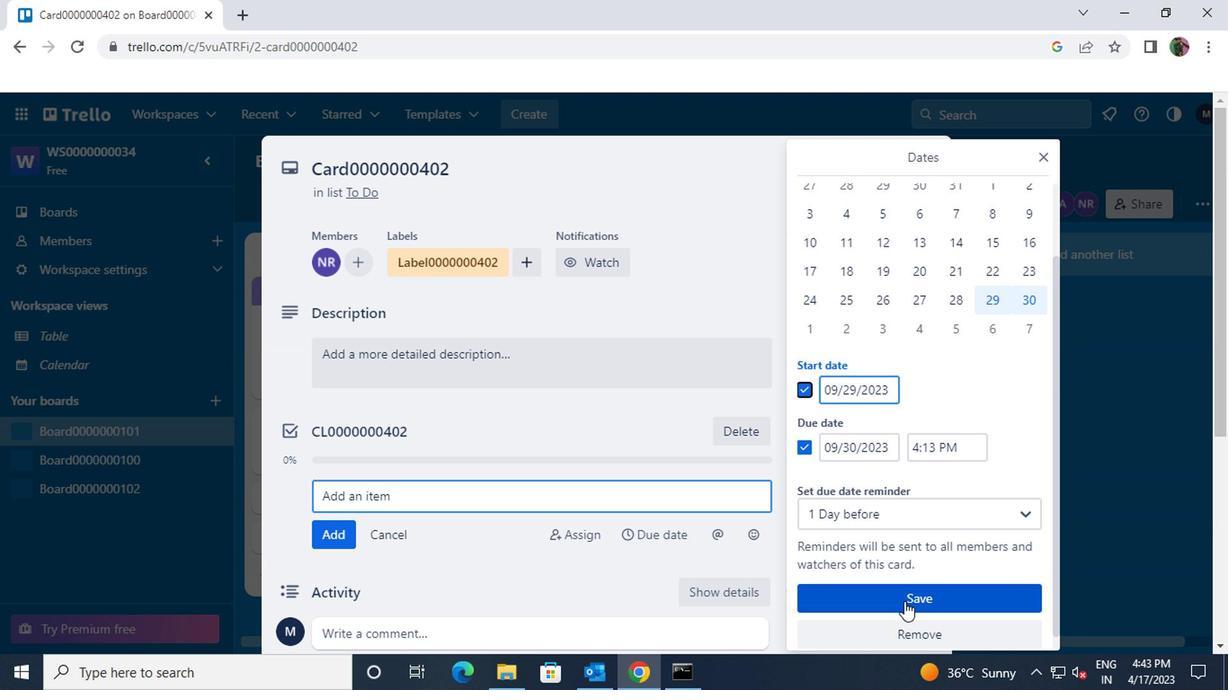 
